 Task: Find connections with filter location Campbell River with filter topic #startupswith filter profile language Potuguese with filter current company Eicher Trucks and Buses with filter school CMR Group of Institutions with filter industry Coal Mining with filter service category CateringChange with filter keywords title Customer Support
Action: Mouse moved to (129, 220)
Screenshot: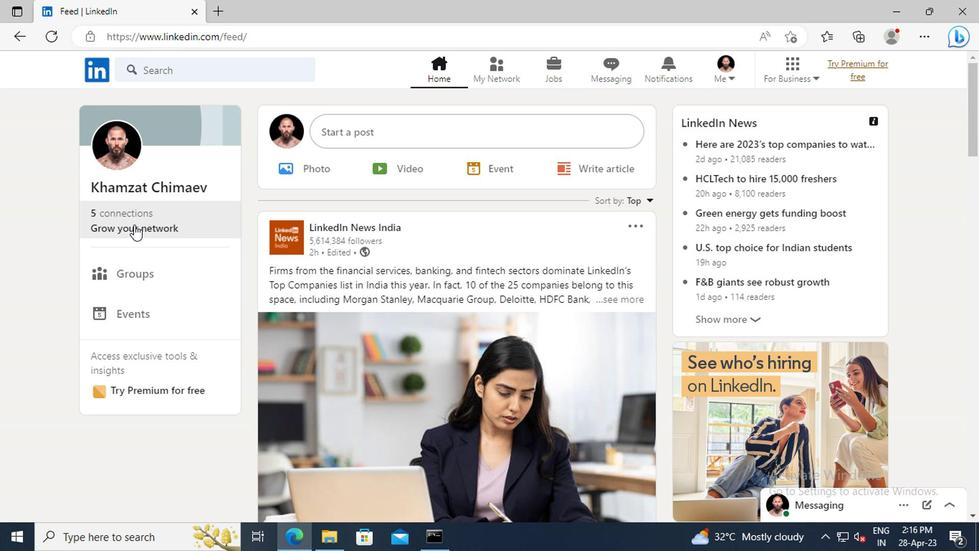 
Action: Mouse pressed left at (129, 220)
Screenshot: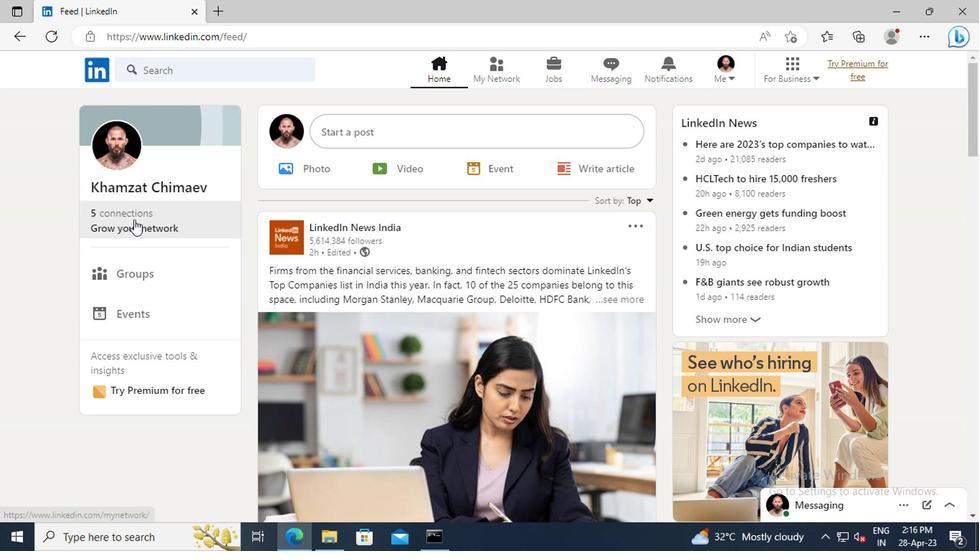 
Action: Mouse moved to (148, 153)
Screenshot: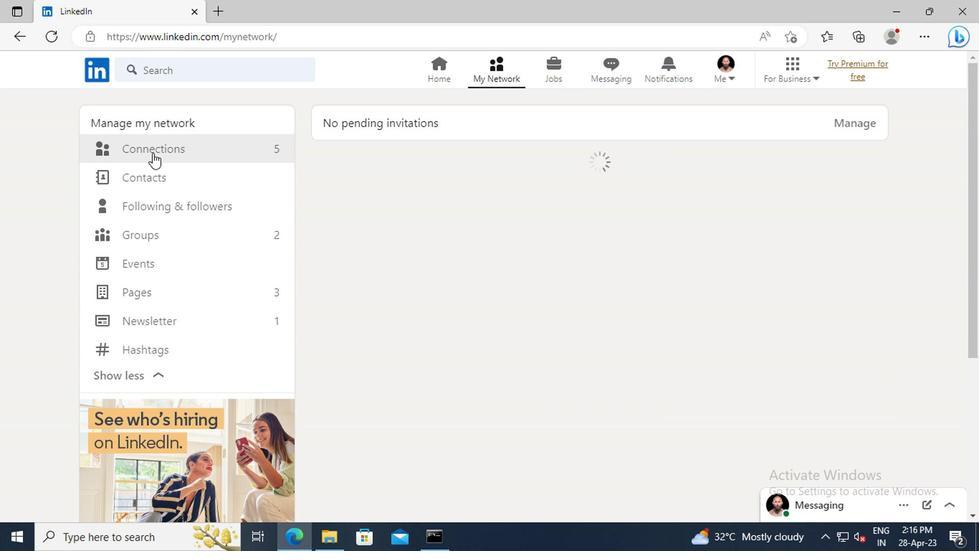 
Action: Mouse pressed left at (148, 153)
Screenshot: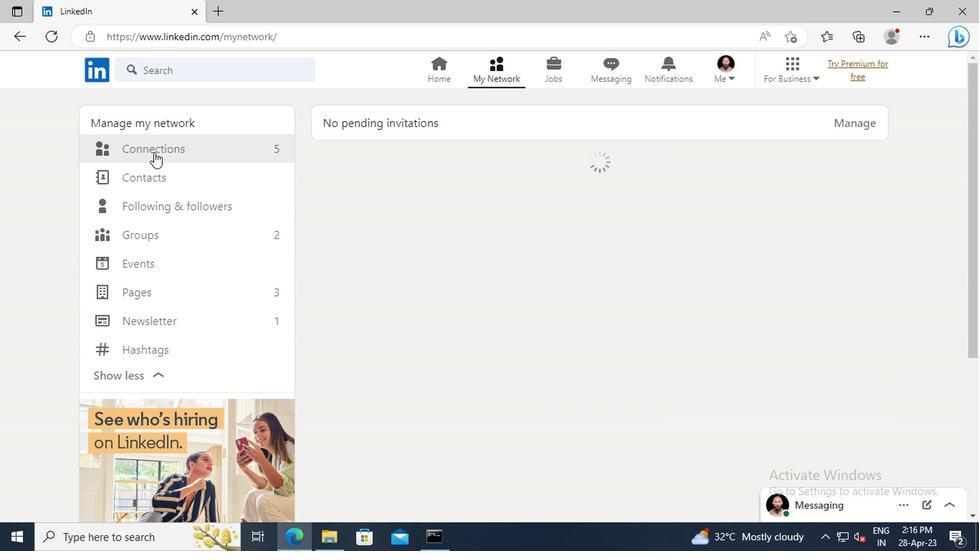 
Action: Mouse moved to (593, 154)
Screenshot: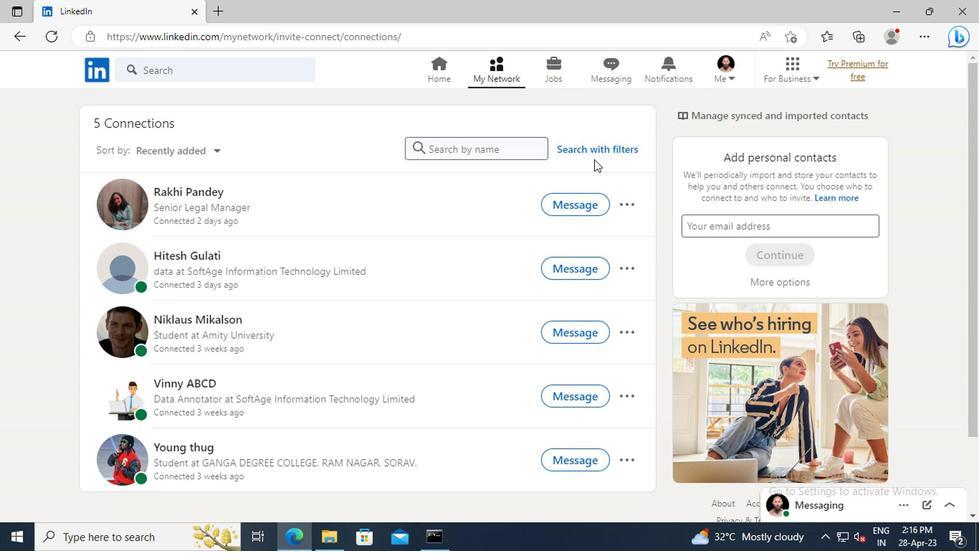 
Action: Mouse pressed left at (593, 154)
Screenshot: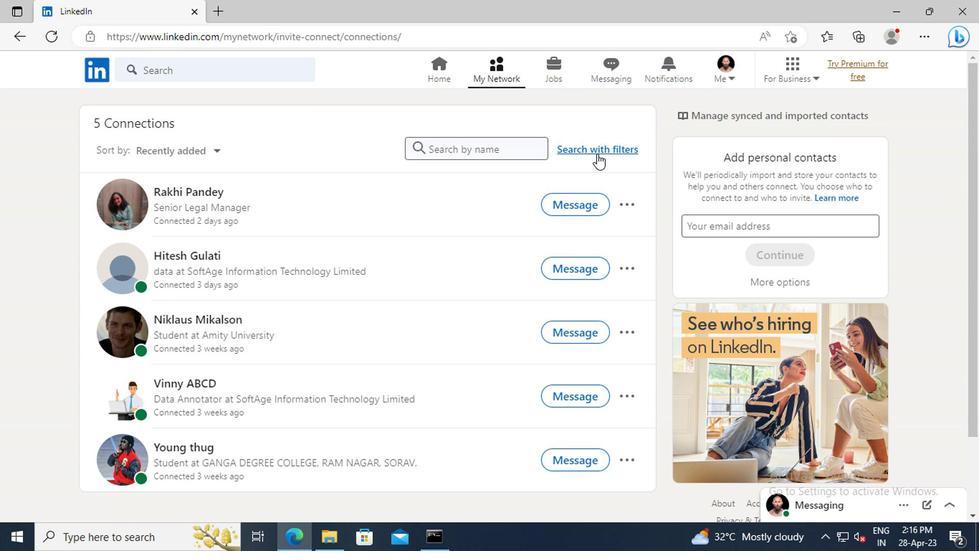 
Action: Mouse moved to (540, 112)
Screenshot: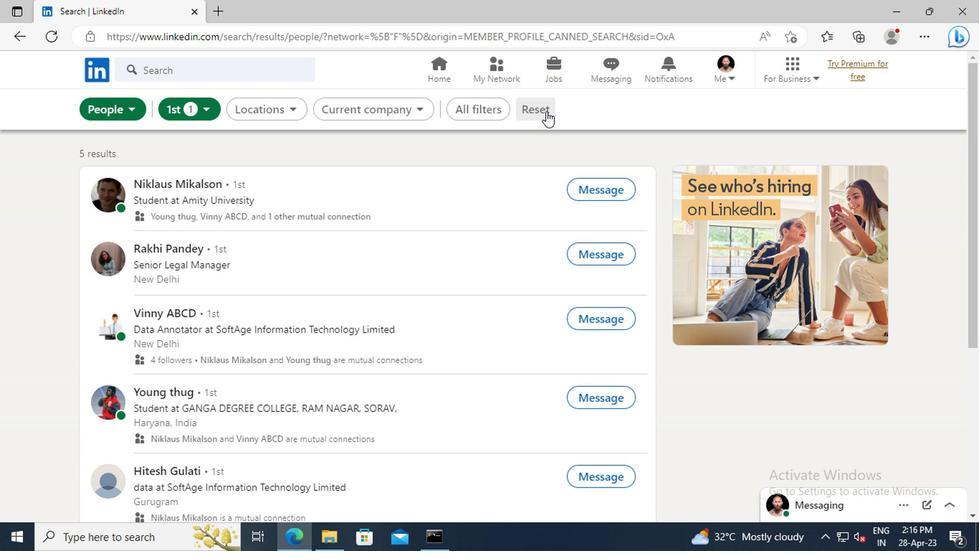 
Action: Mouse pressed left at (540, 112)
Screenshot: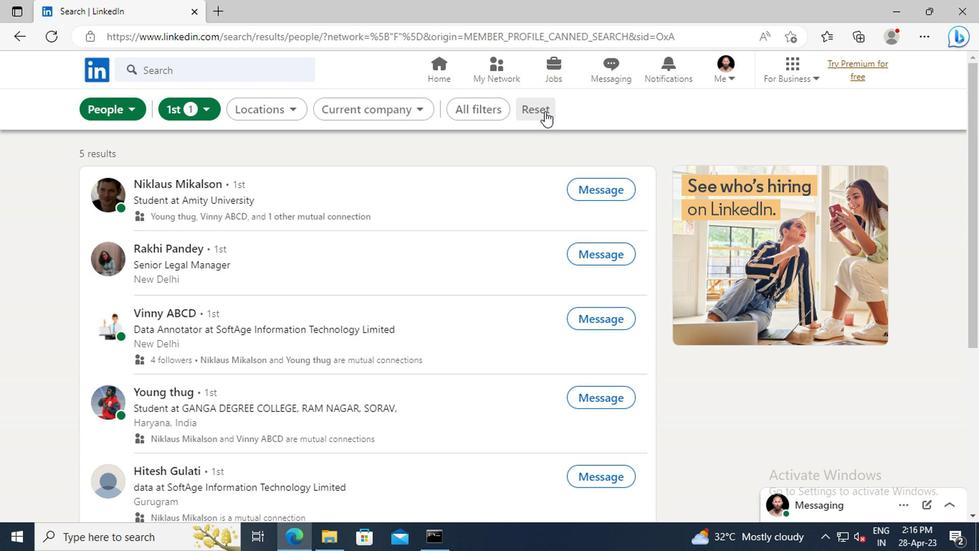 
Action: Mouse moved to (520, 112)
Screenshot: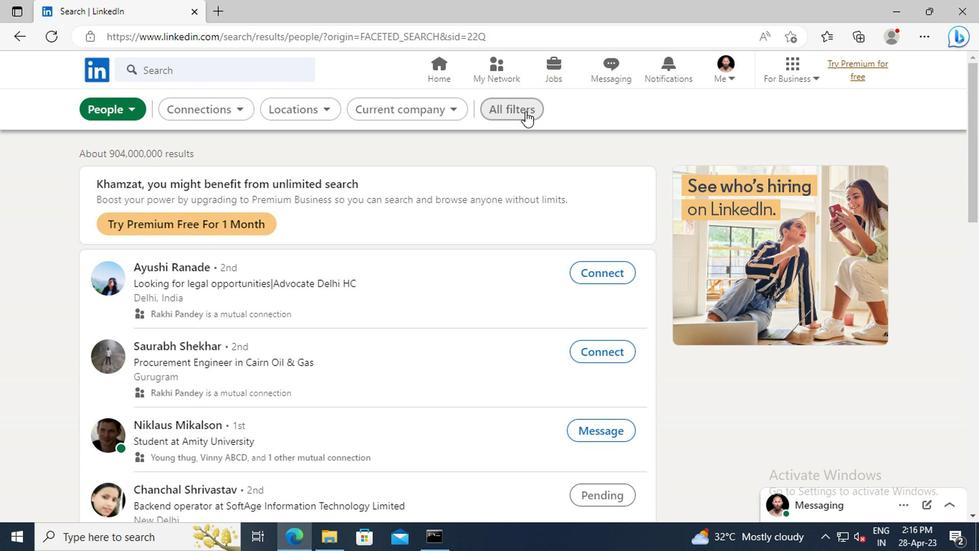 
Action: Mouse pressed left at (520, 112)
Screenshot: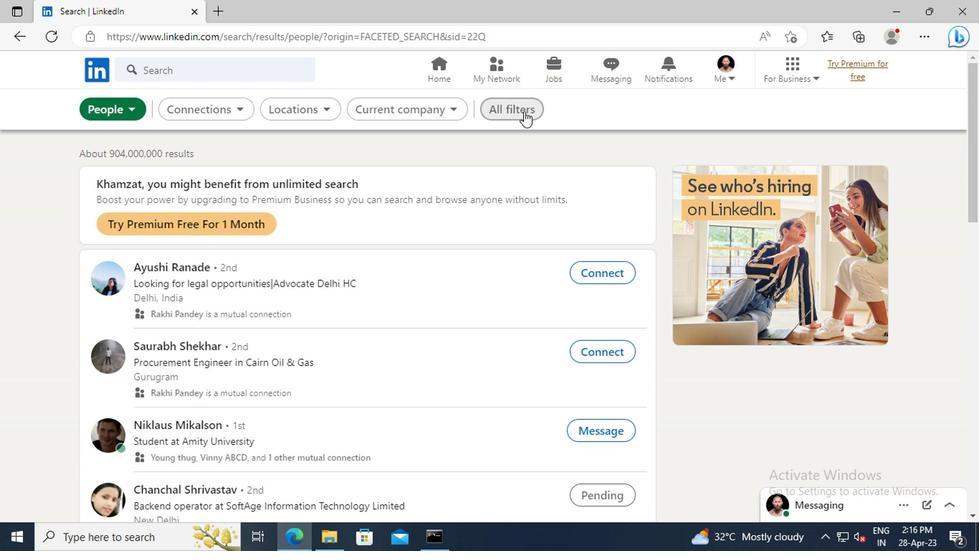 
Action: Mouse moved to (824, 241)
Screenshot: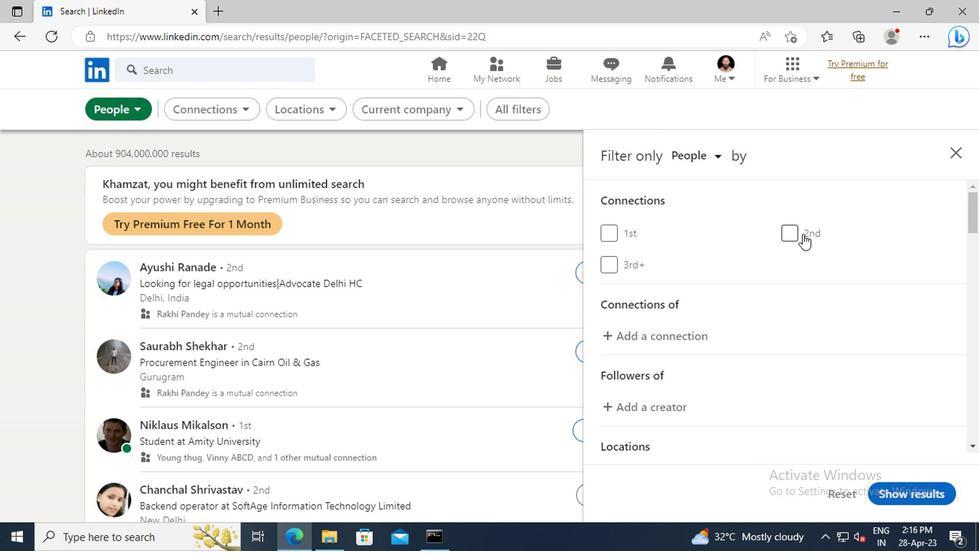
Action: Mouse scrolled (824, 241) with delta (0, 0)
Screenshot: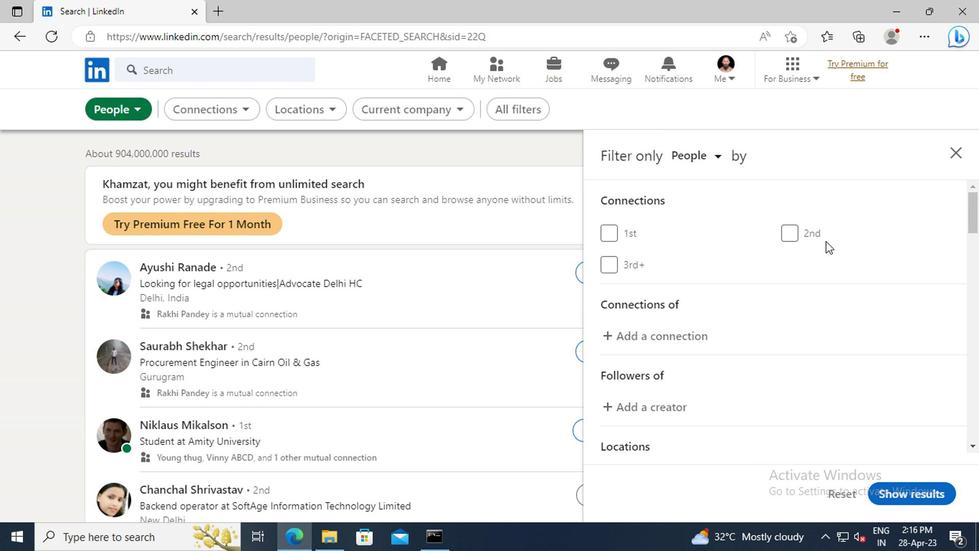 
Action: Mouse scrolled (824, 241) with delta (0, 0)
Screenshot: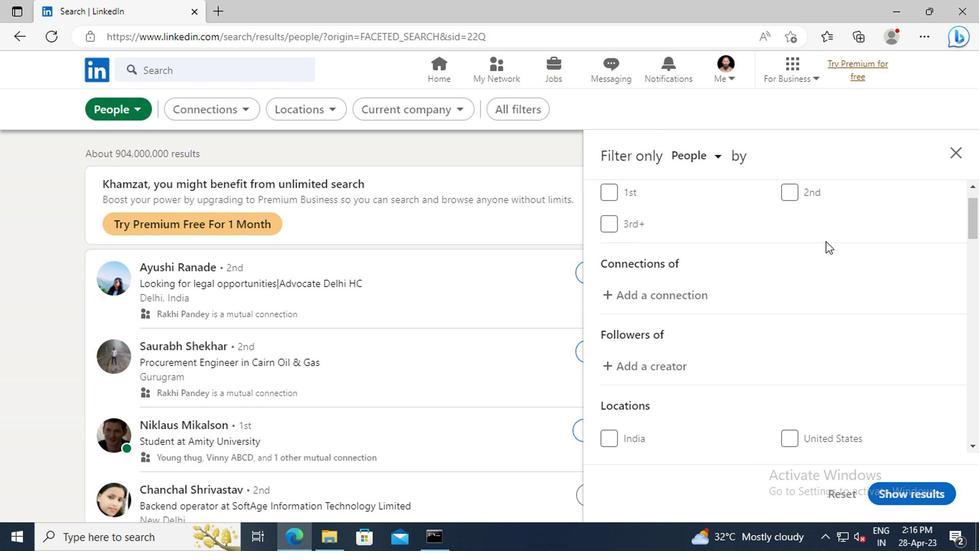 
Action: Mouse scrolled (824, 241) with delta (0, 0)
Screenshot: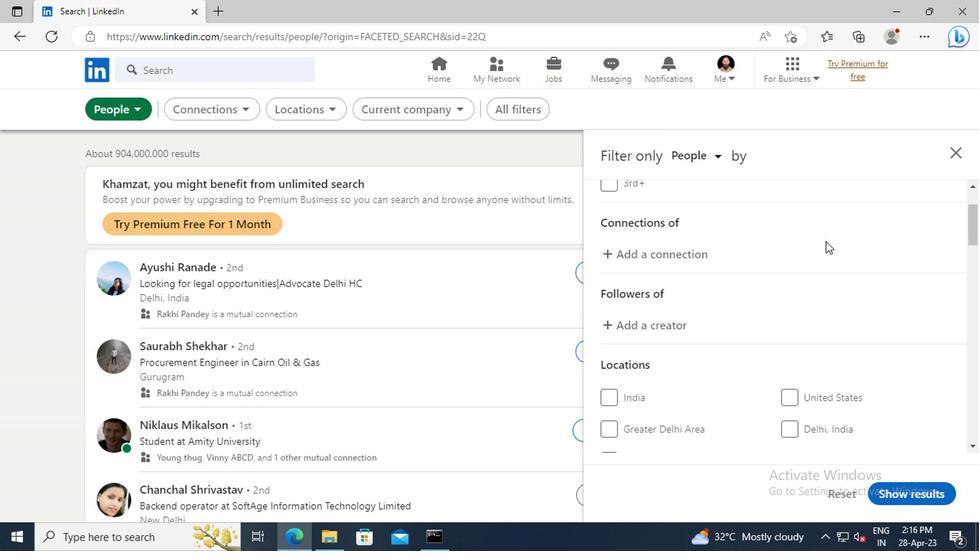 
Action: Mouse scrolled (824, 241) with delta (0, 0)
Screenshot: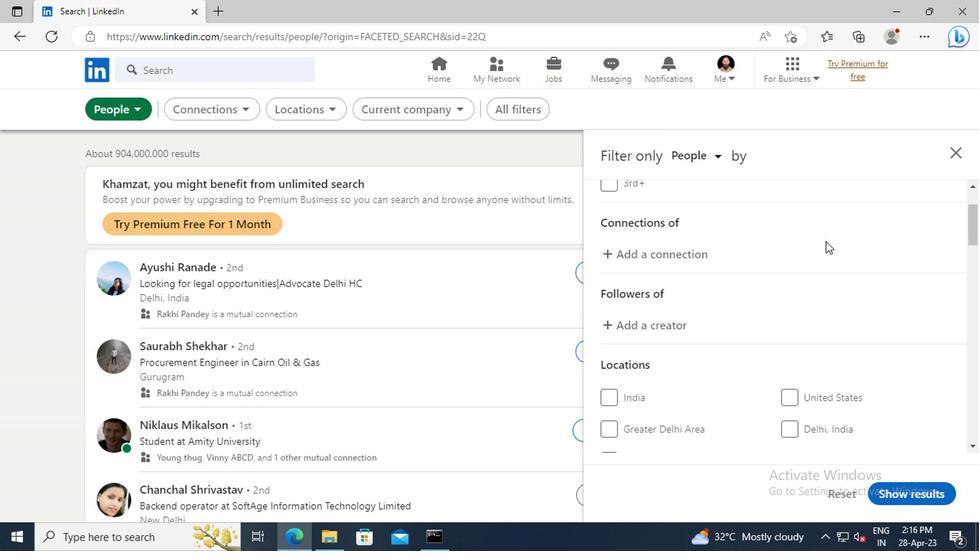 
Action: Mouse scrolled (824, 241) with delta (0, 0)
Screenshot: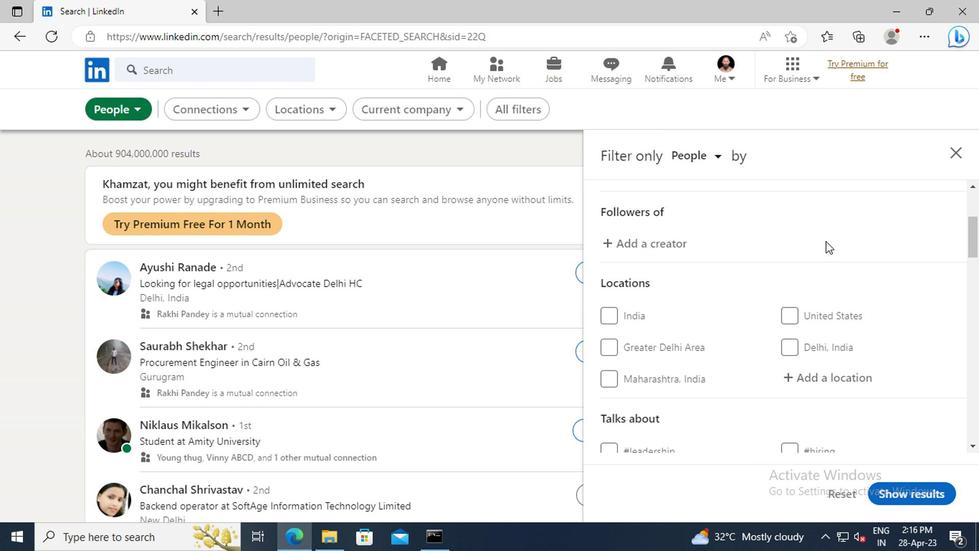 
Action: Mouse scrolled (824, 241) with delta (0, 0)
Screenshot: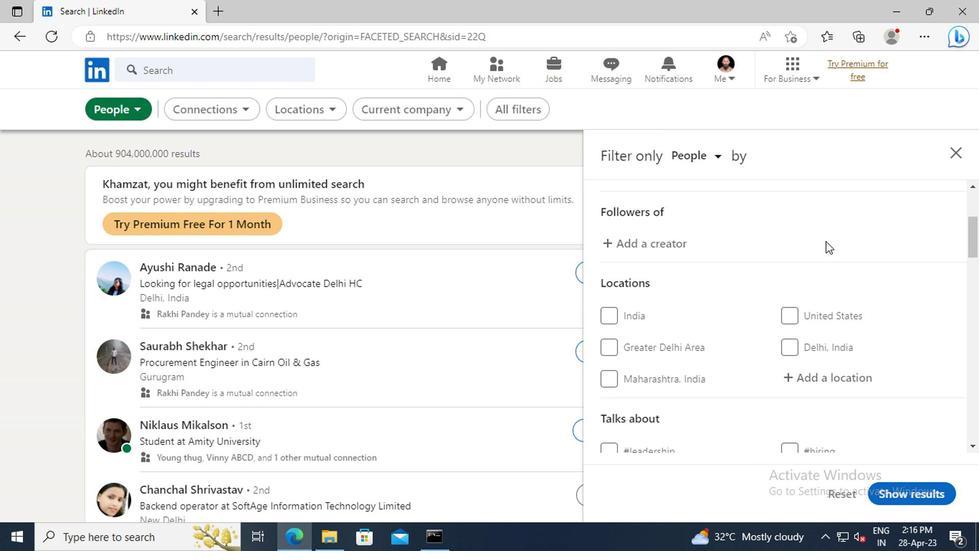 
Action: Mouse moved to (821, 299)
Screenshot: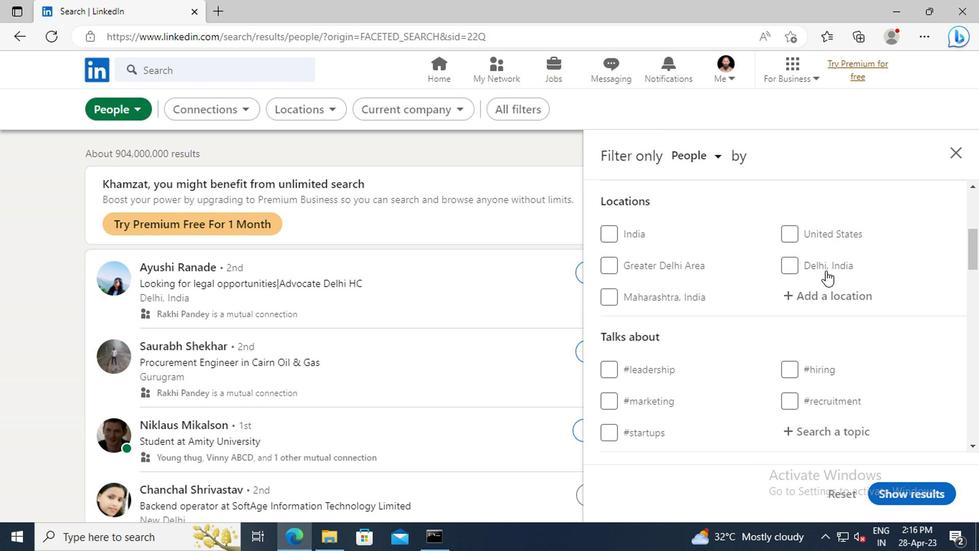 
Action: Mouse pressed left at (821, 299)
Screenshot: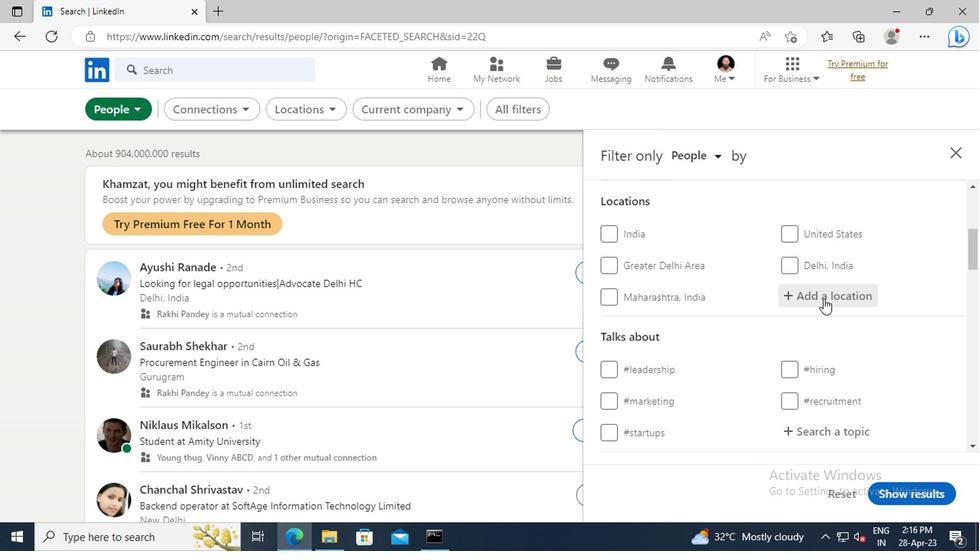 
Action: Key pressed <Key.shift>CAMPBELL<Key.space><Key.shift>RIVER
Screenshot: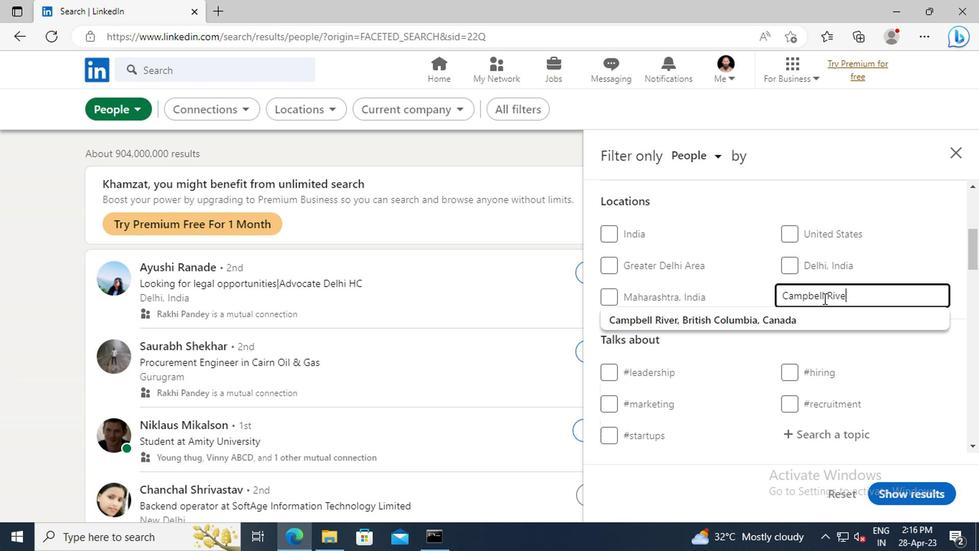 
Action: Mouse moved to (823, 315)
Screenshot: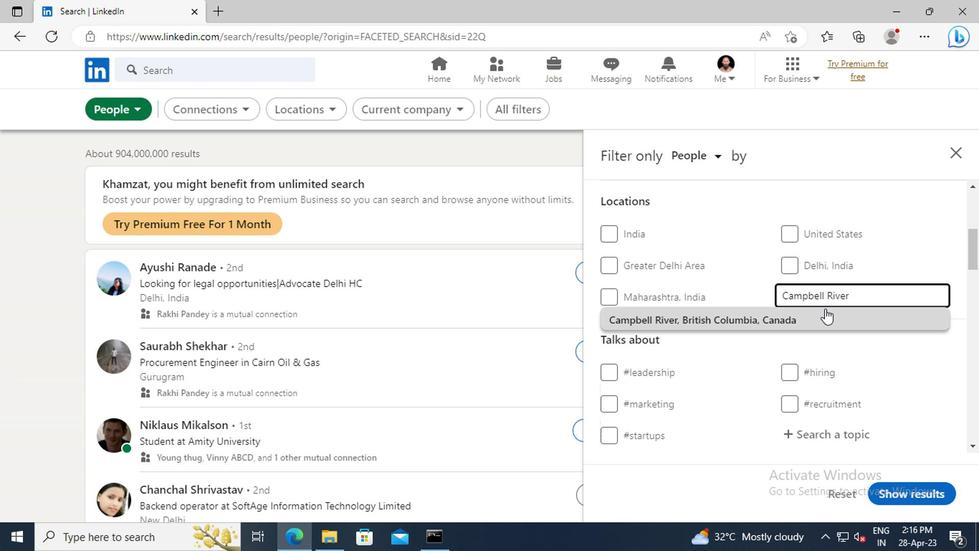 
Action: Mouse pressed left at (823, 315)
Screenshot: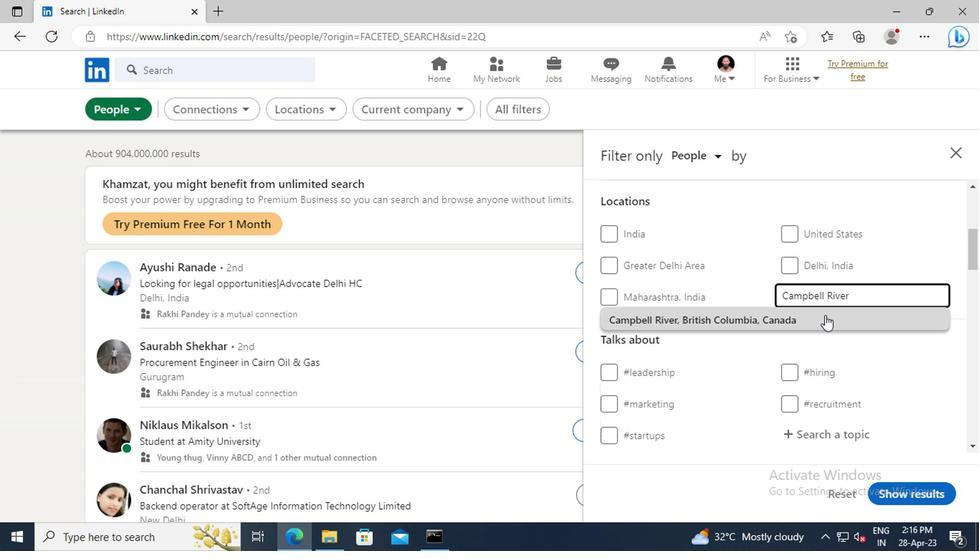 
Action: Mouse scrolled (823, 314) with delta (0, -1)
Screenshot: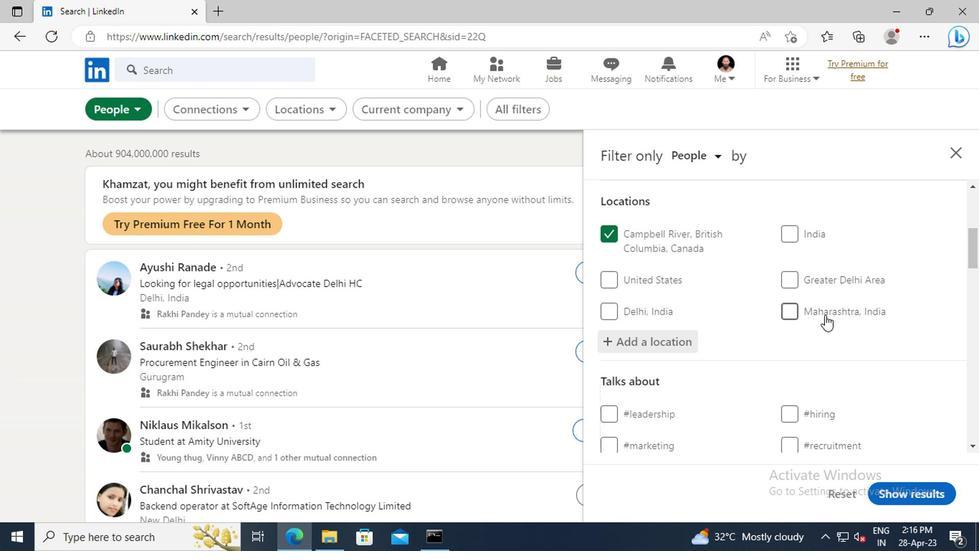 
Action: Mouse scrolled (823, 314) with delta (0, -1)
Screenshot: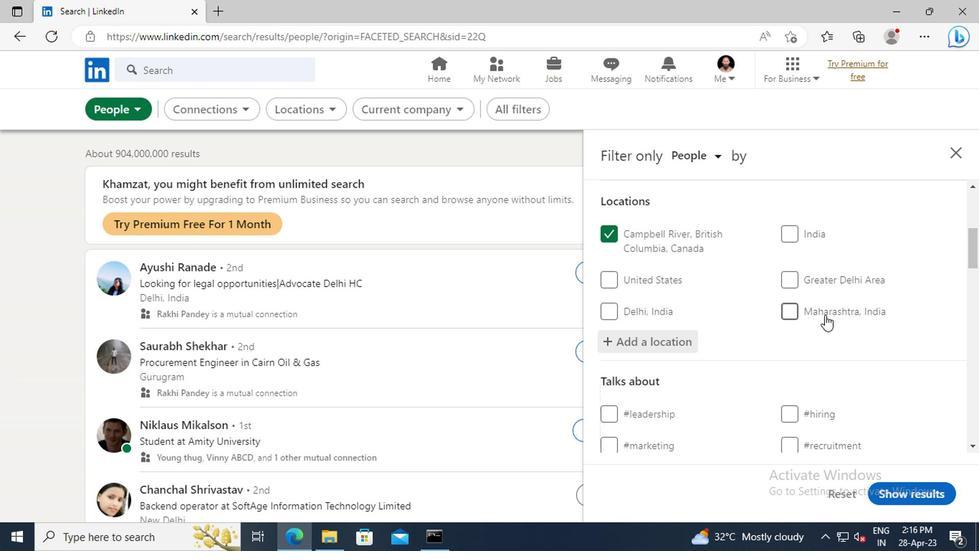 
Action: Mouse scrolled (823, 314) with delta (0, -1)
Screenshot: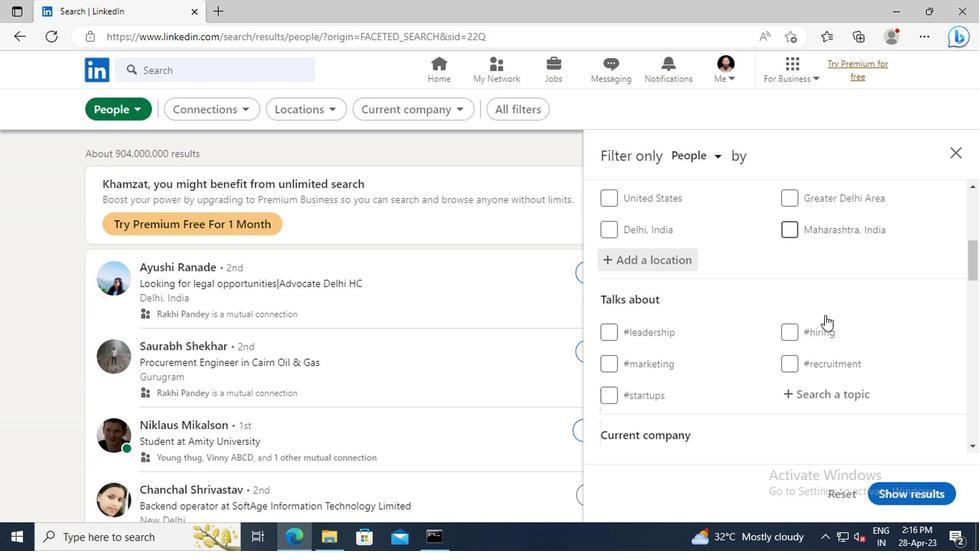 
Action: Mouse moved to (816, 349)
Screenshot: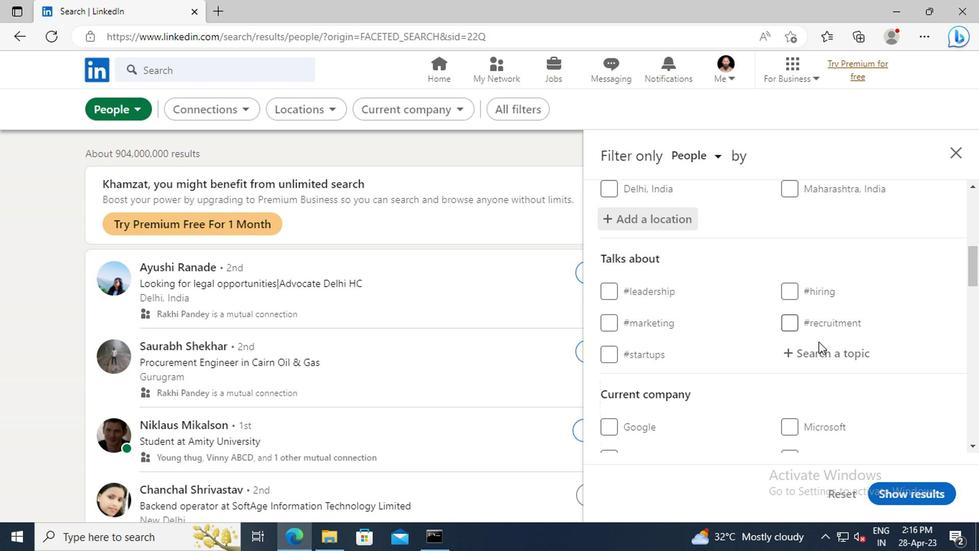 
Action: Mouse pressed left at (816, 349)
Screenshot: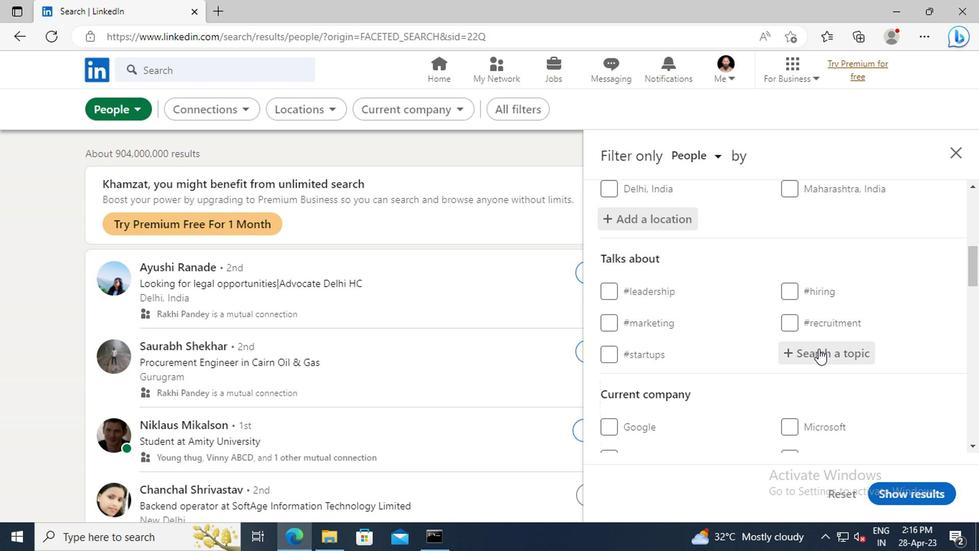 
Action: Key pressed STARTUPS
Screenshot: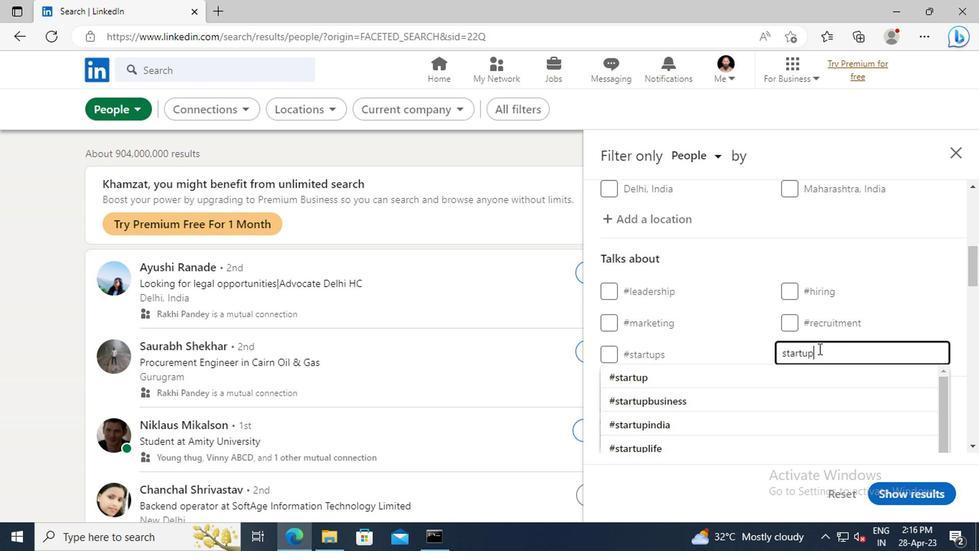
Action: Mouse moved to (815, 376)
Screenshot: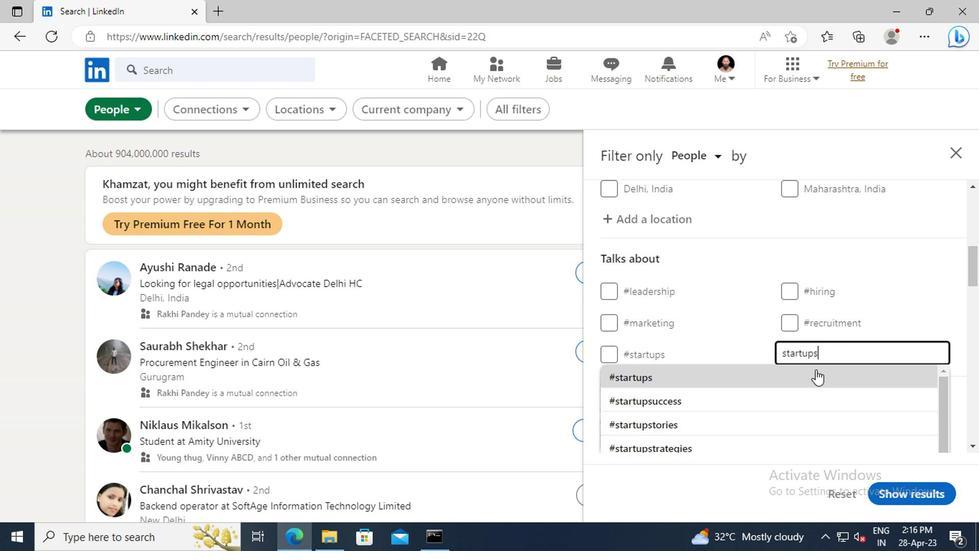 
Action: Mouse pressed left at (815, 376)
Screenshot: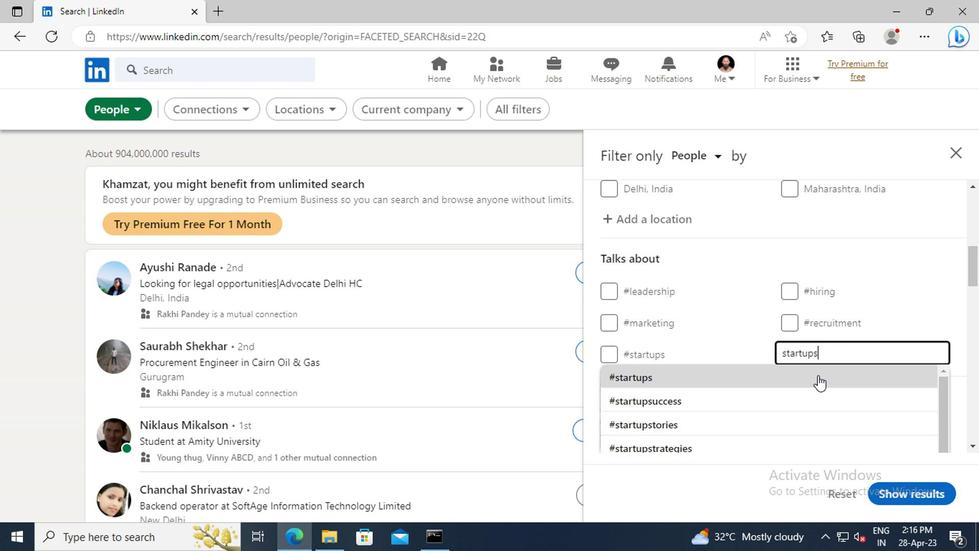 
Action: Mouse moved to (834, 304)
Screenshot: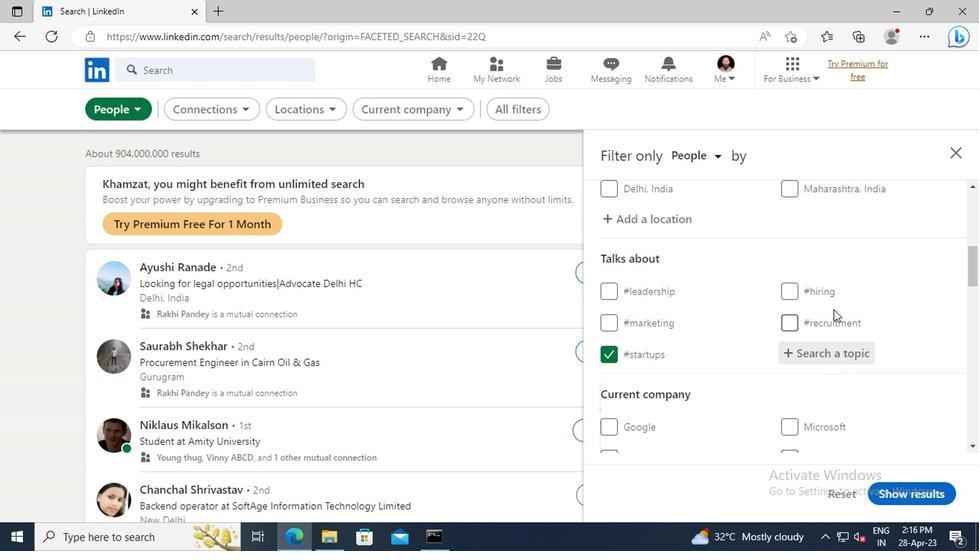 
Action: Mouse scrolled (834, 303) with delta (0, 0)
Screenshot: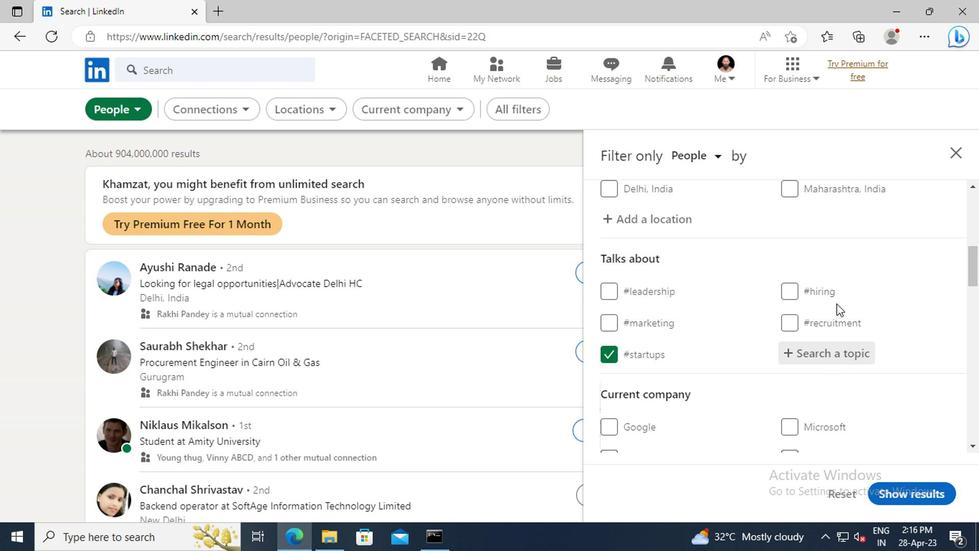 
Action: Mouse scrolled (834, 303) with delta (0, 0)
Screenshot: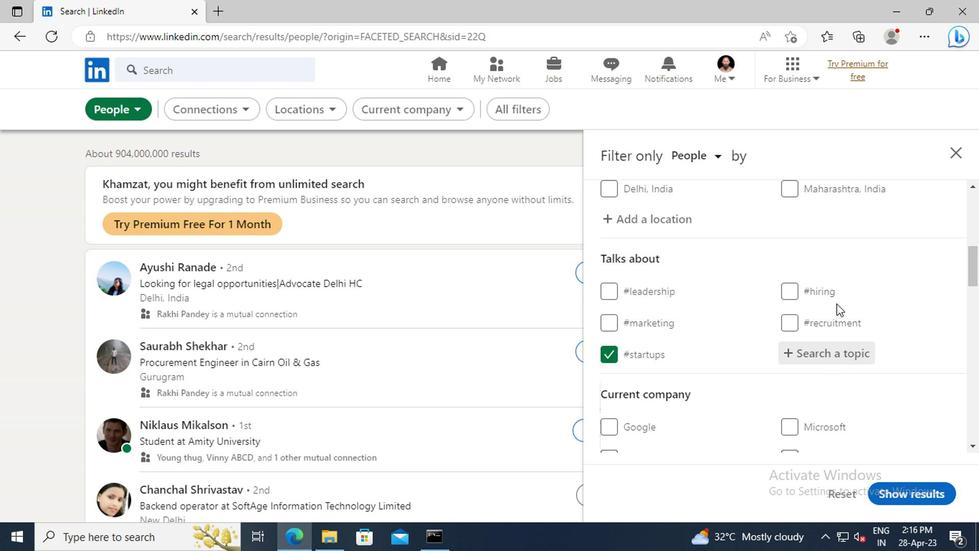 
Action: Mouse scrolled (834, 303) with delta (0, 0)
Screenshot: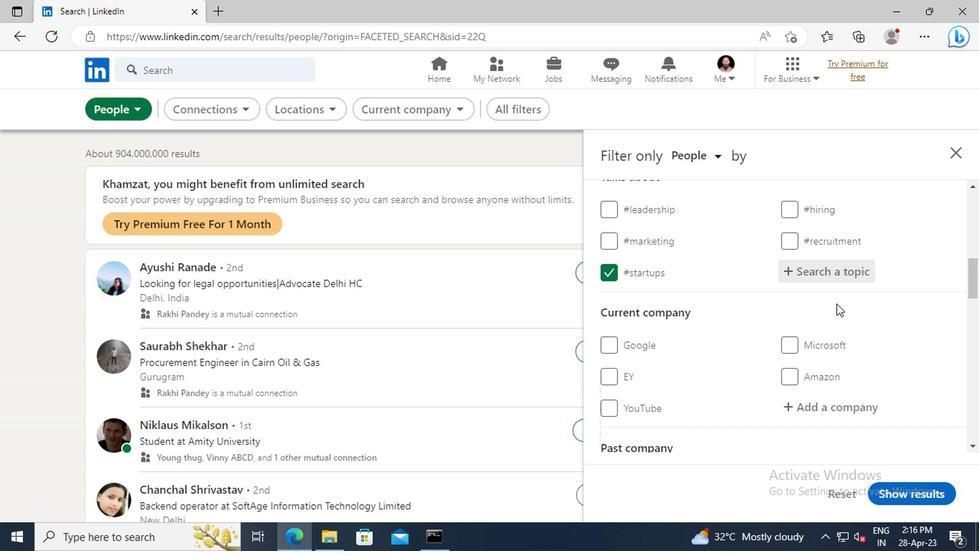 
Action: Mouse scrolled (834, 303) with delta (0, 0)
Screenshot: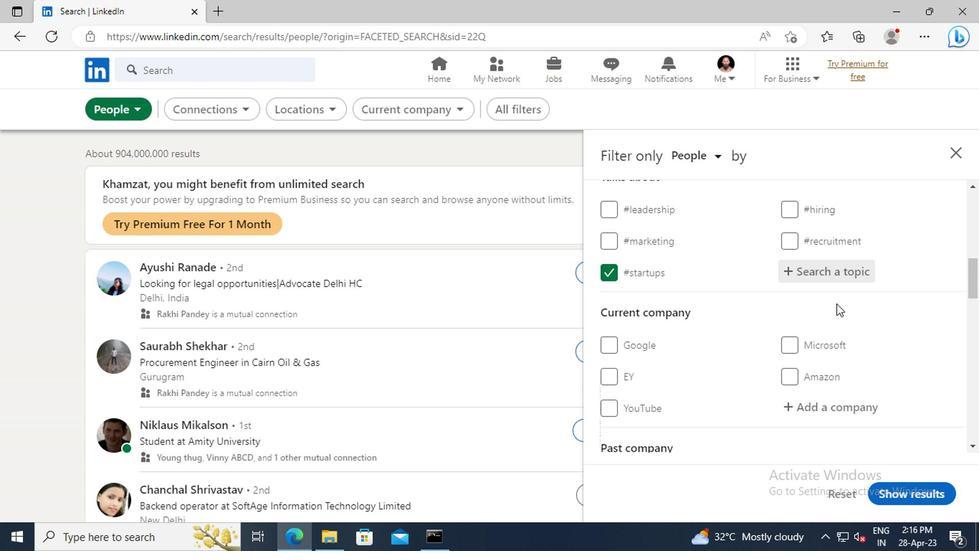 
Action: Mouse scrolled (834, 303) with delta (0, 0)
Screenshot: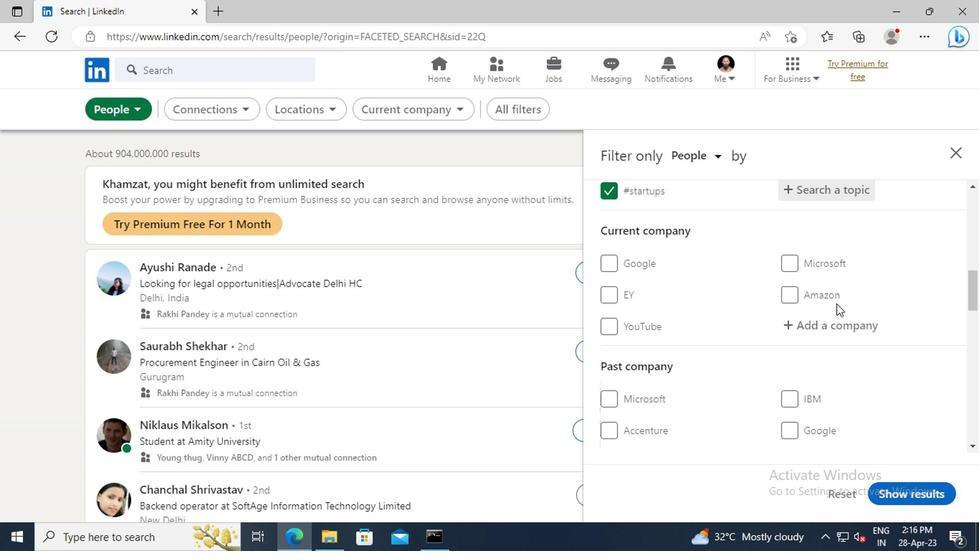 
Action: Mouse scrolled (834, 303) with delta (0, 0)
Screenshot: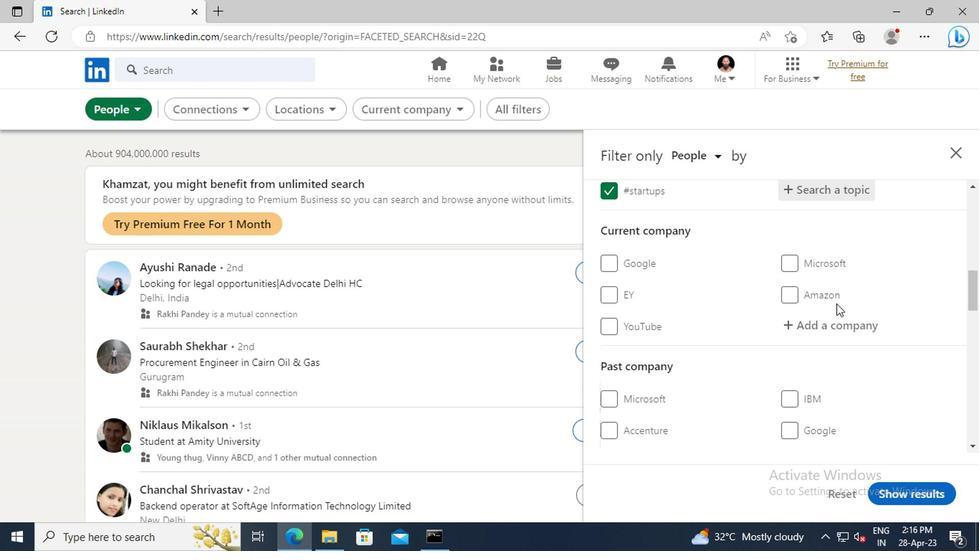 
Action: Mouse scrolled (834, 303) with delta (0, 0)
Screenshot: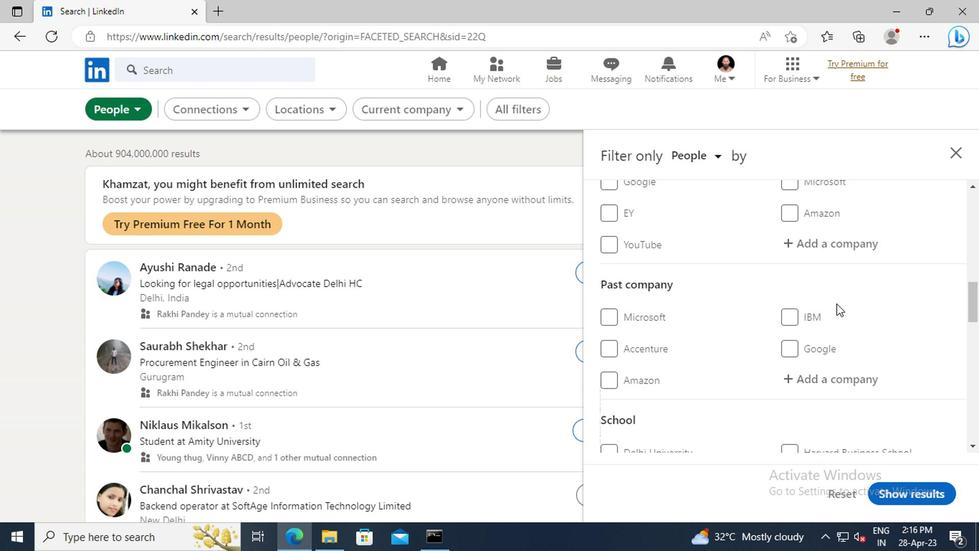 
Action: Mouse scrolled (834, 303) with delta (0, 0)
Screenshot: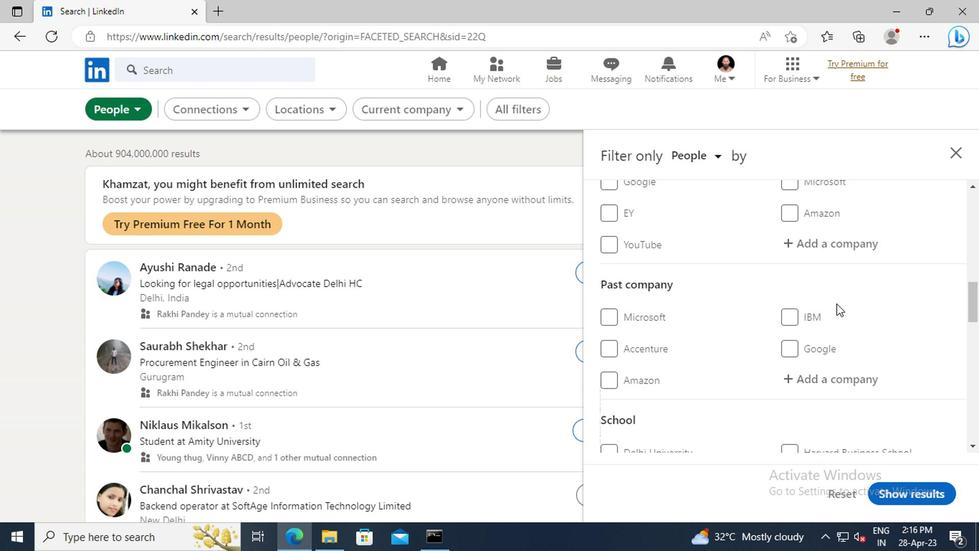 
Action: Mouse scrolled (834, 303) with delta (0, 0)
Screenshot: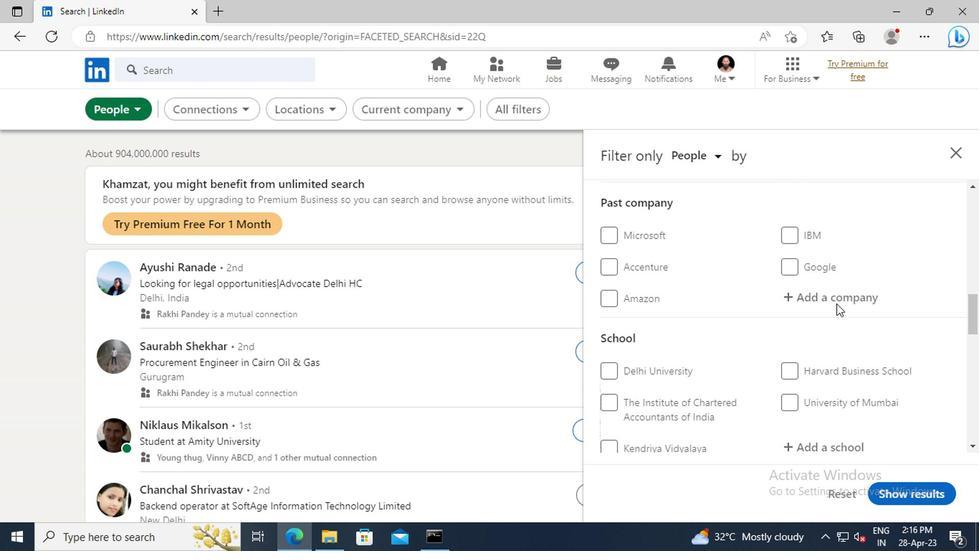 
Action: Mouse scrolled (834, 303) with delta (0, 0)
Screenshot: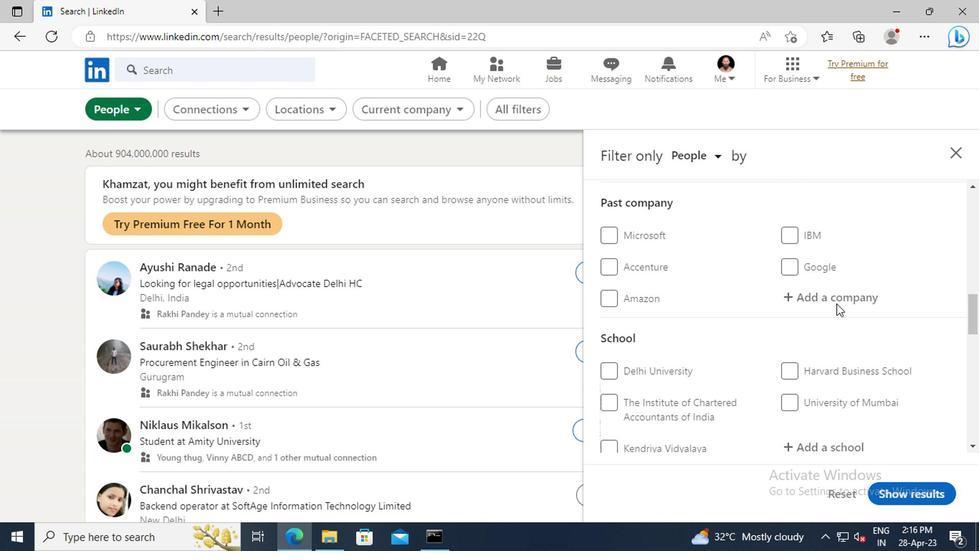 
Action: Mouse scrolled (834, 303) with delta (0, 0)
Screenshot: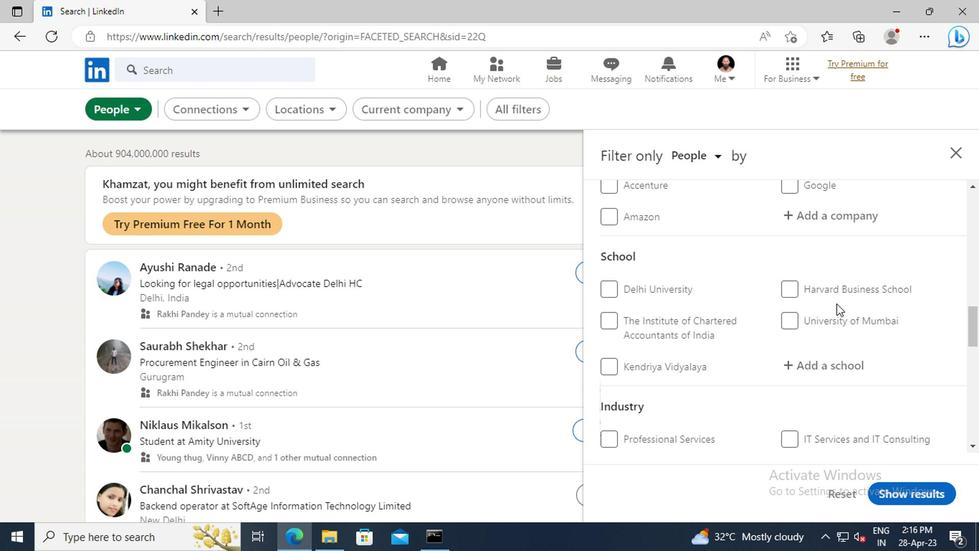 
Action: Mouse scrolled (834, 303) with delta (0, 0)
Screenshot: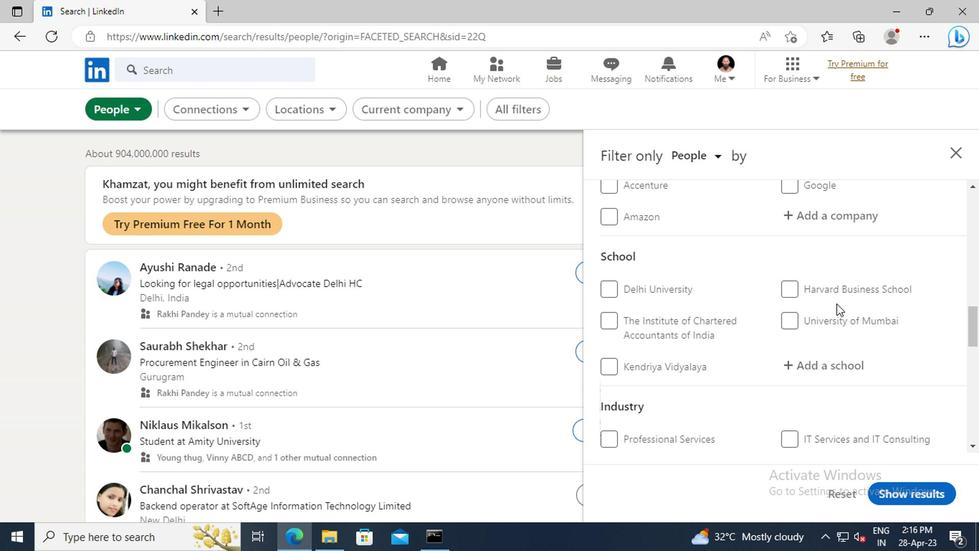 
Action: Mouse scrolled (834, 303) with delta (0, 0)
Screenshot: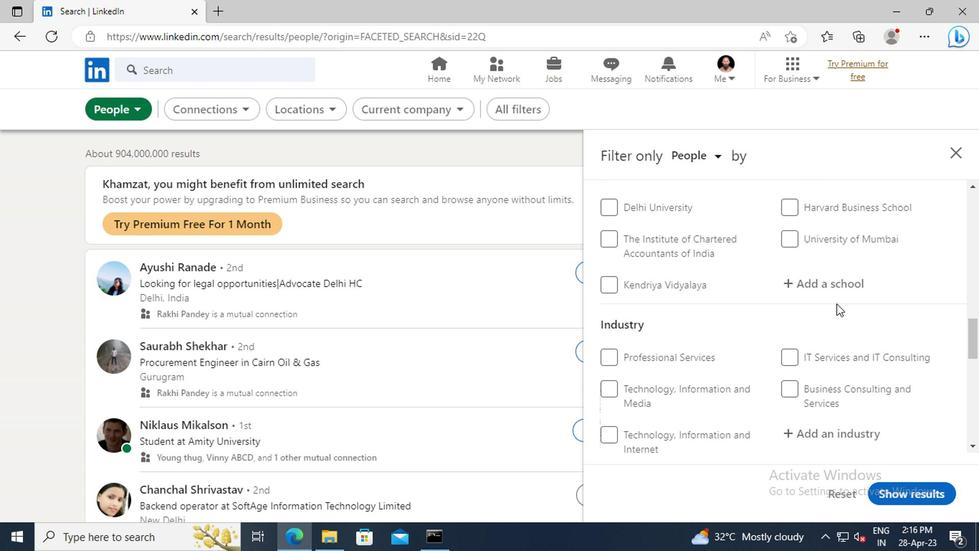 
Action: Mouse scrolled (834, 303) with delta (0, 0)
Screenshot: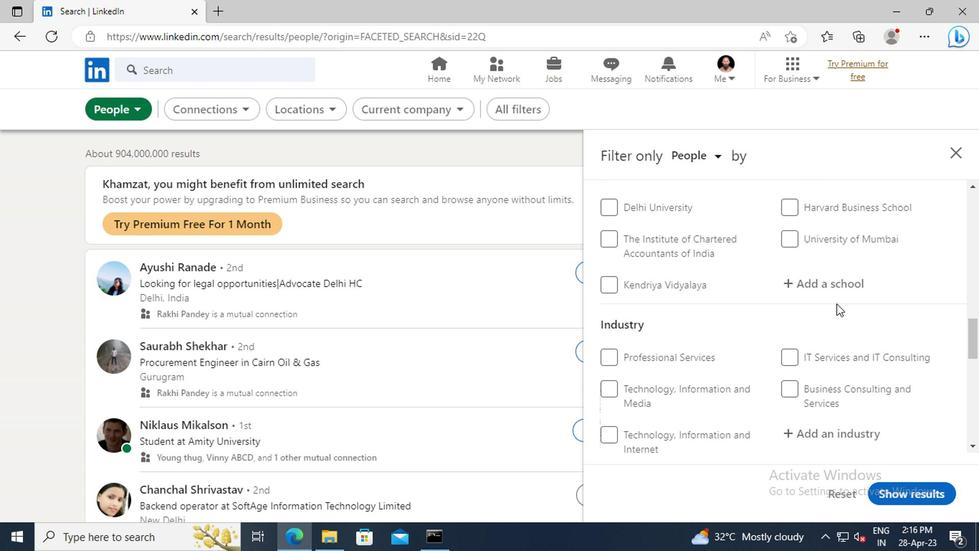
Action: Mouse scrolled (834, 303) with delta (0, 0)
Screenshot: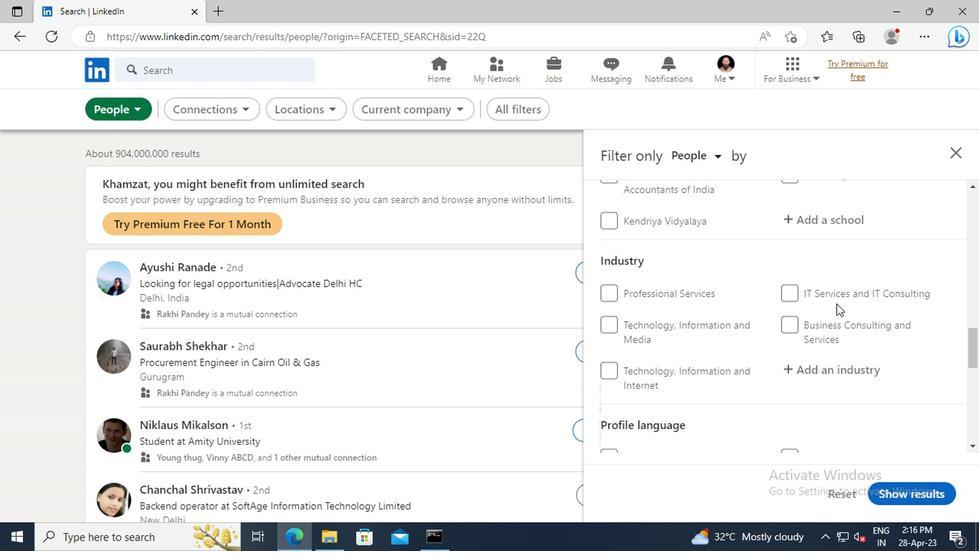 
Action: Mouse scrolled (834, 303) with delta (0, 0)
Screenshot: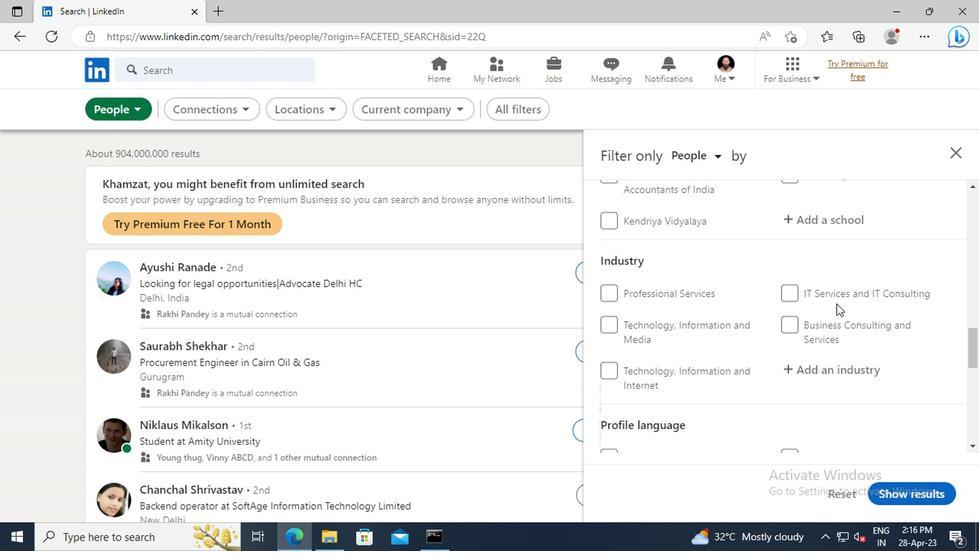 
Action: Mouse moved to (796, 390)
Screenshot: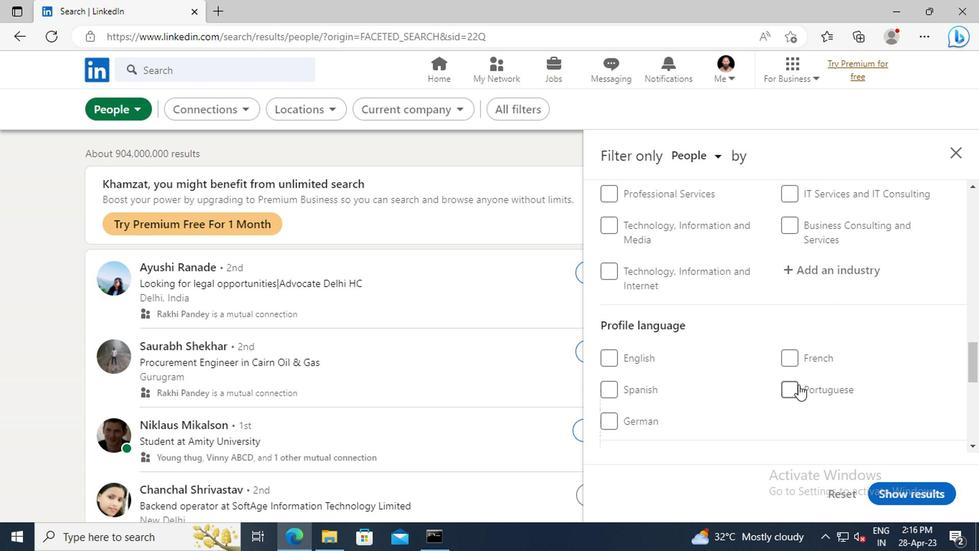
Action: Mouse pressed left at (796, 390)
Screenshot: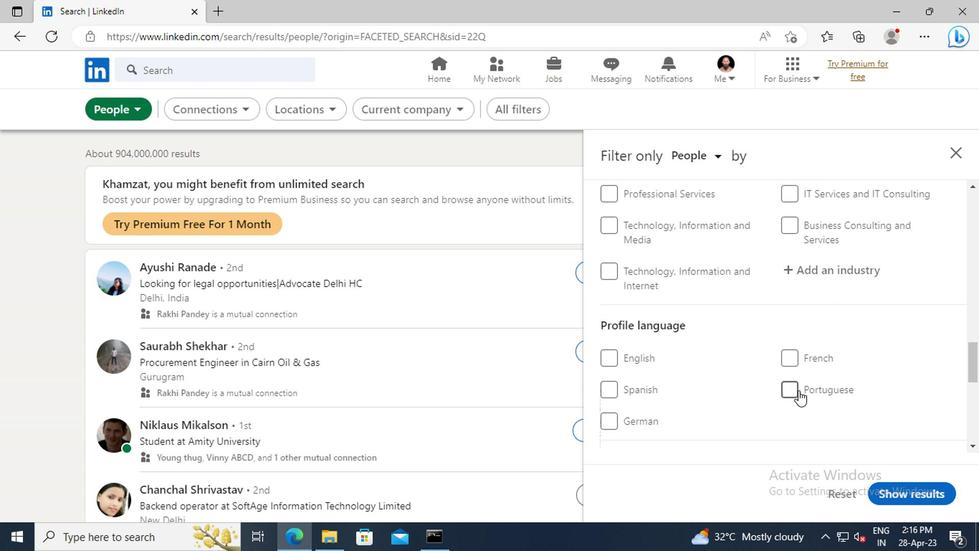 
Action: Mouse moved to (812, 369)
Screenshot: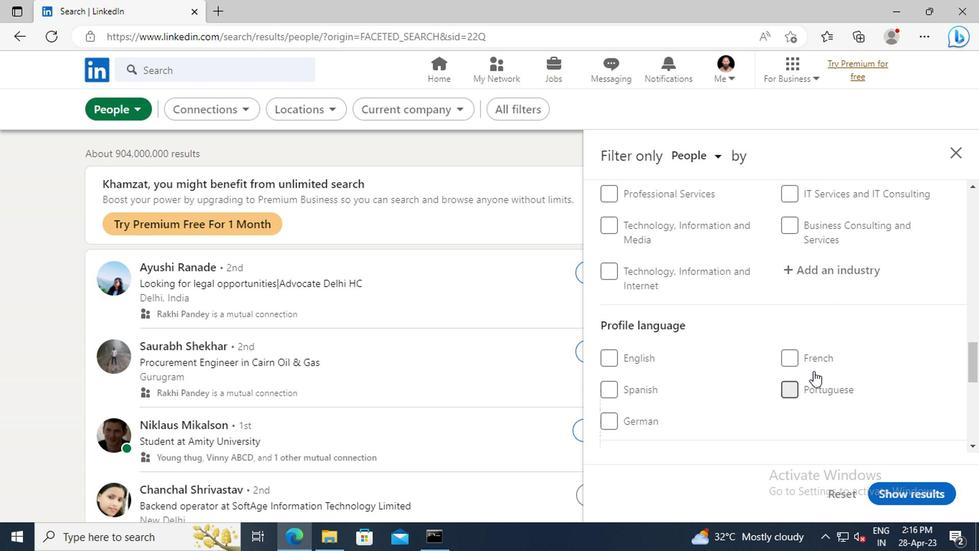
Action: Mouse scrolled (812, 370) with delta (0, 1)
Screenshot: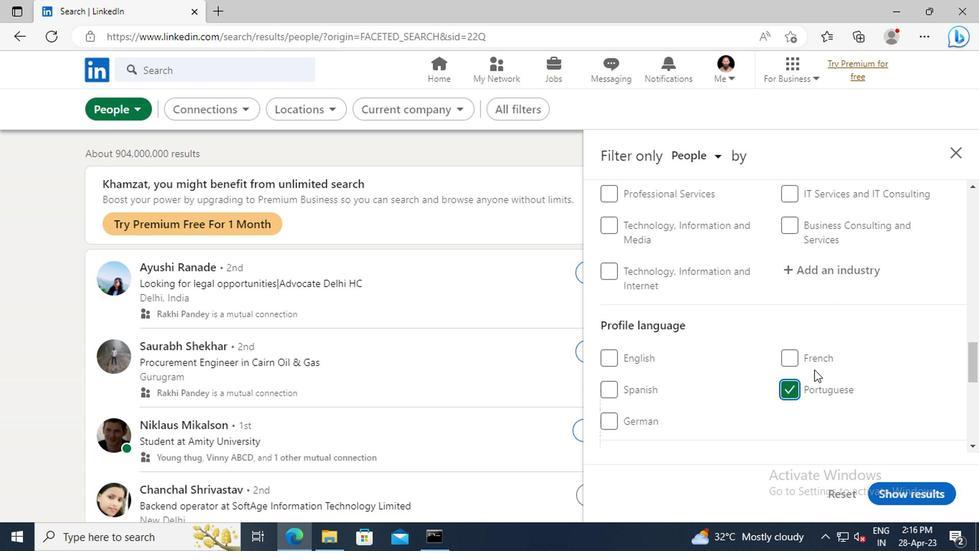 
Action: Mouse scrolled (812, 370) with delta (0, 1)
Screenshot: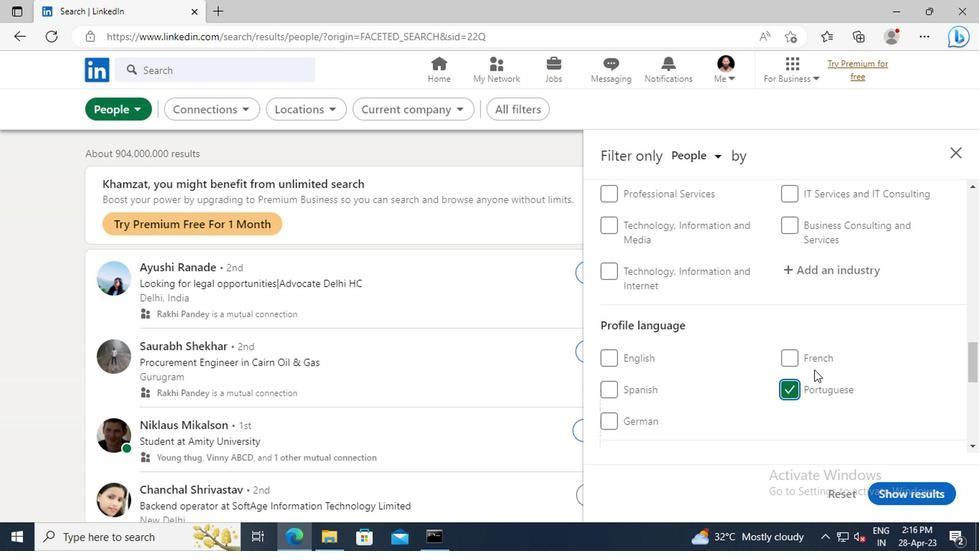 
Action: Mouse scrolled (812, 370) with delta (0, 1)
Screenshot: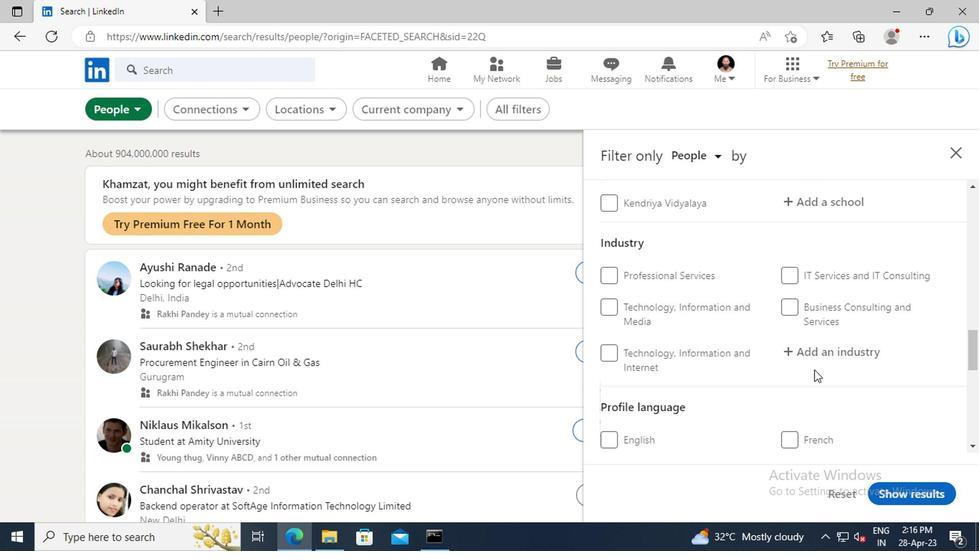 
Action: Mouse scrolled (812, 370) with delta (0, 1)
Screenshot: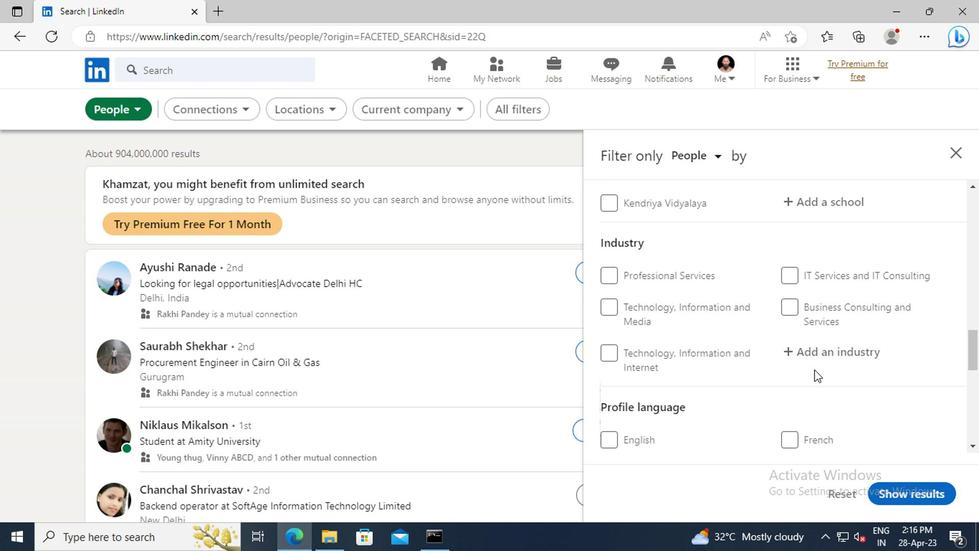 
Action: Mouse scrolled (812, 370) with delta (0, 1)
Screenshot: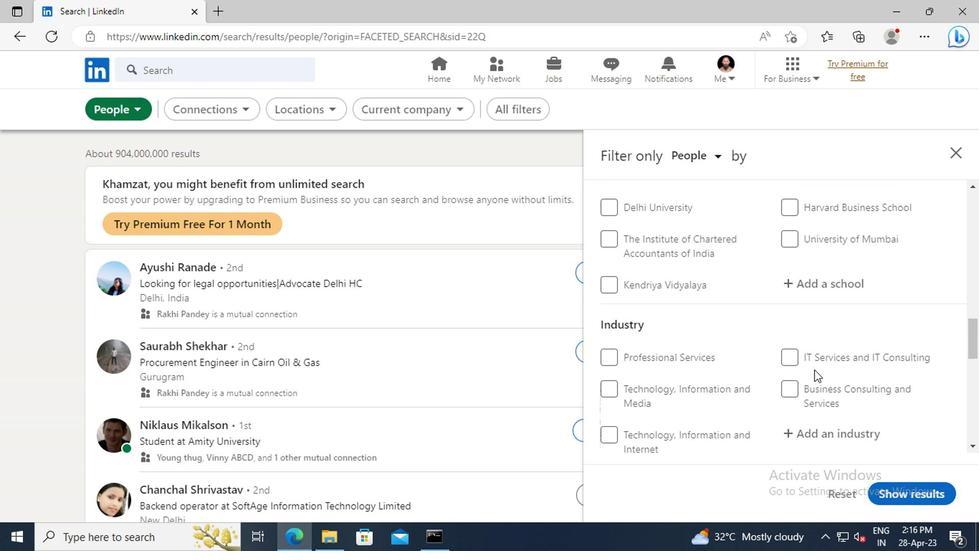 
Action: Mouse scrolled (812, 370) with delta (0, 1)
Screenshot: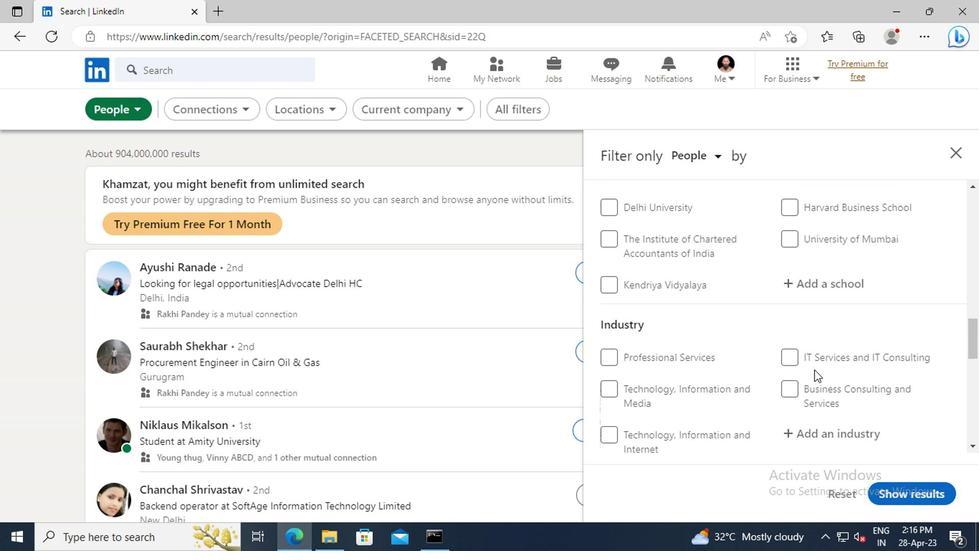 
Action: Mouse scrolled (812, 370) with delta (0, 1)
Screenshot: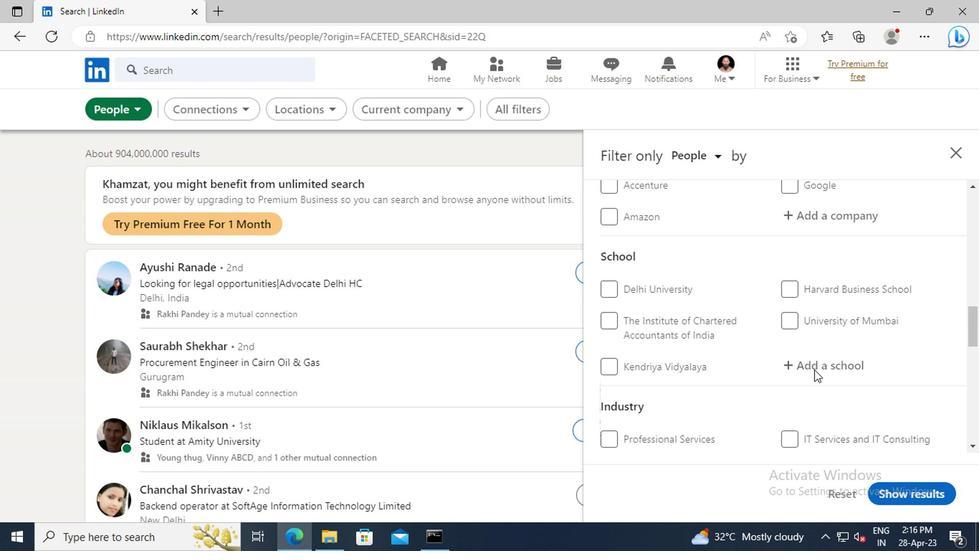 
Action: Mouse scrolled (812, 370) with delta (0, 1)
Screenshot: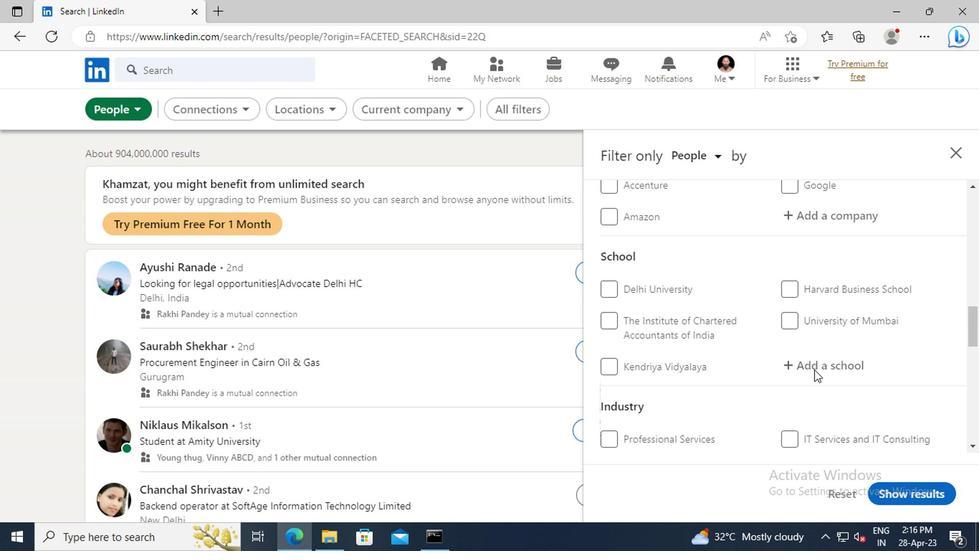 
Action: Mouse scrolled (812, 370) with delta (0, 1)
Screenshot: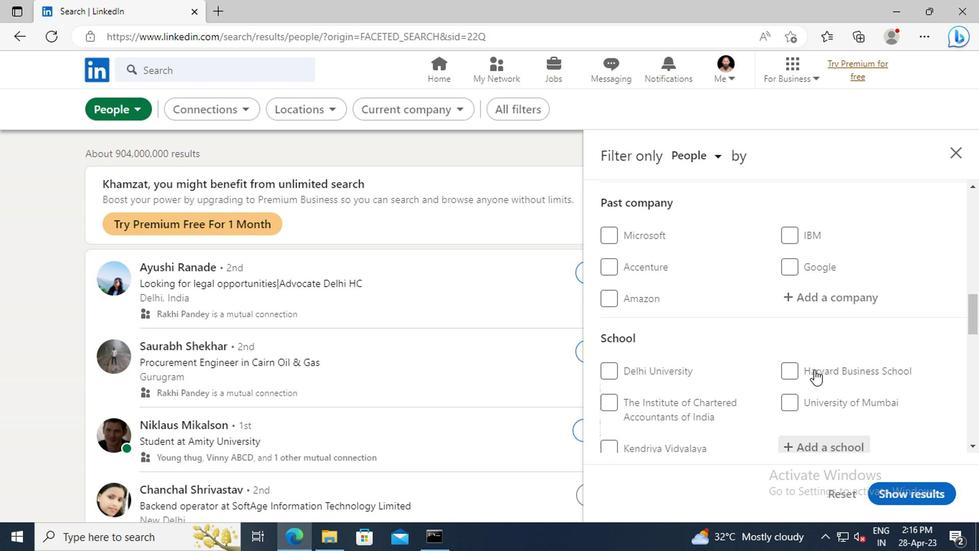 
Action: Mouse scrolled (812, 370) with delta (0, 1)
Screenshot: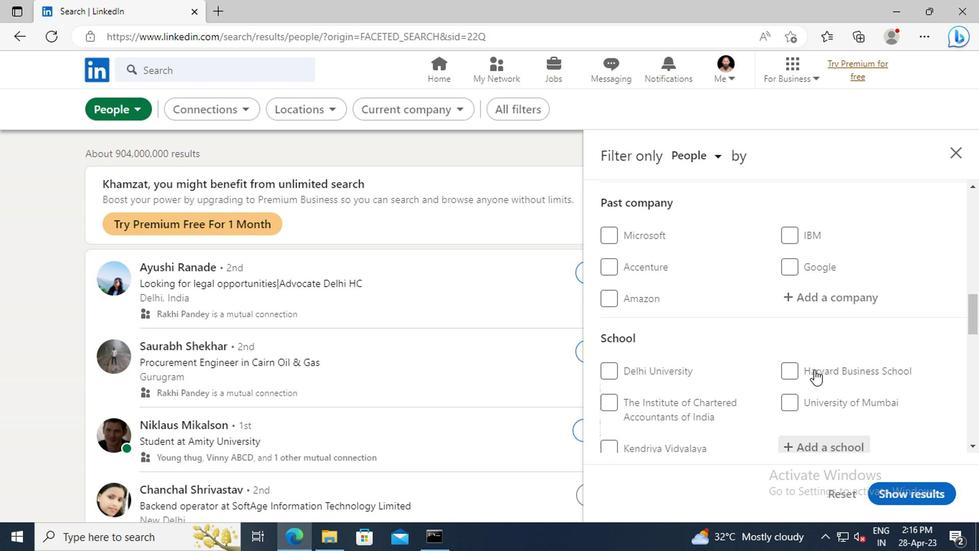 
Action: Mouse scrolled (812, 370) with delta (0, 1)
Screenshot: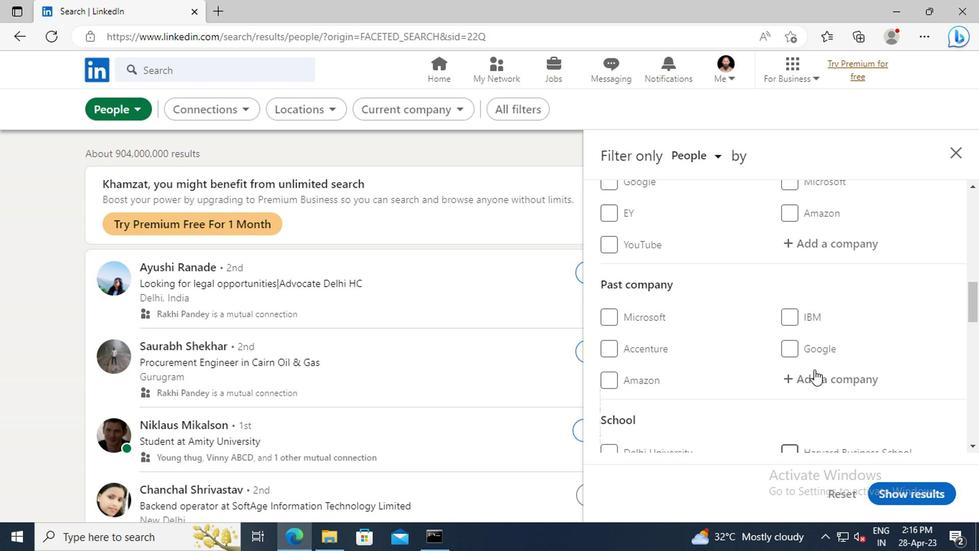 
Action: Mouse scrolled (812, 370) with delta (0, 1)
Screenshot: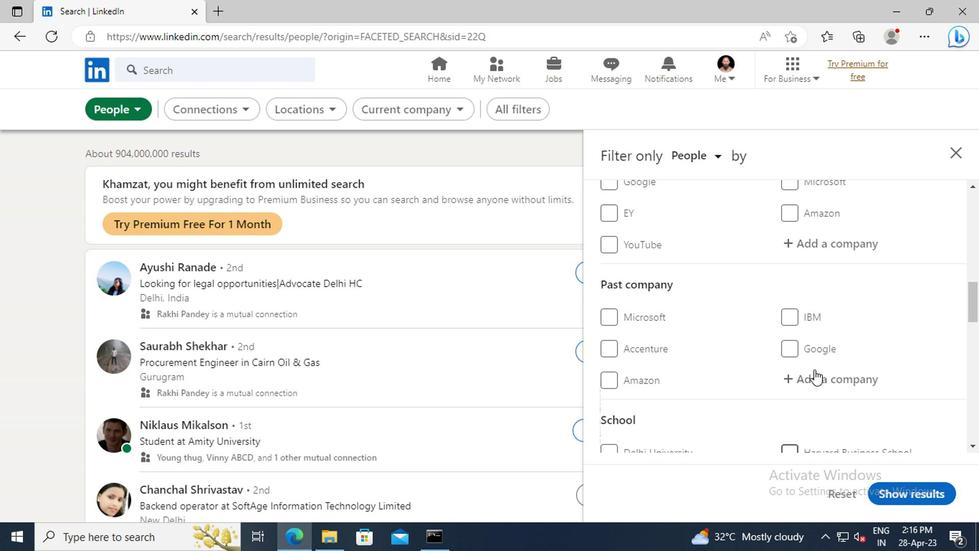 
Action: Mouse moved to (812, 363)
Screenshot: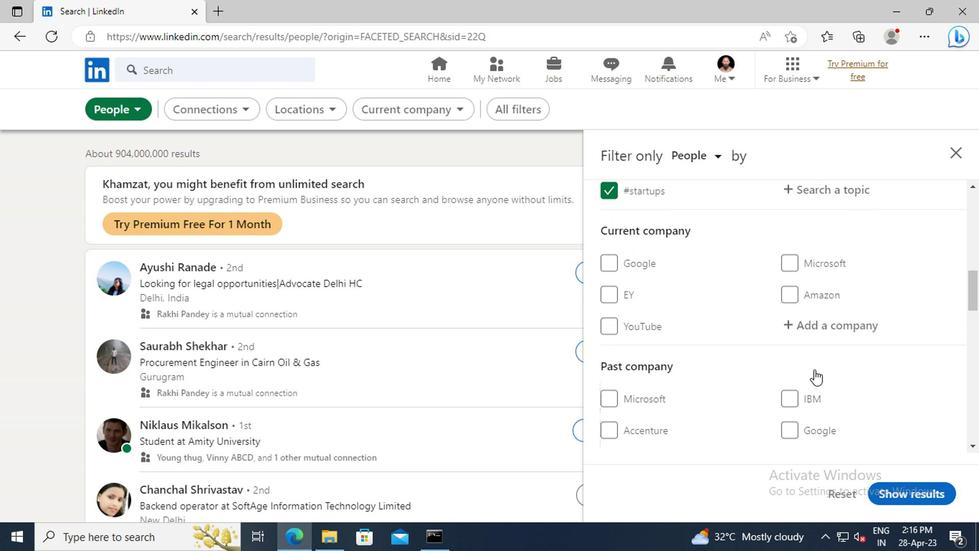 
Action: Mouse scrolled (812, 364) with delta (0, 0)
Screenshot: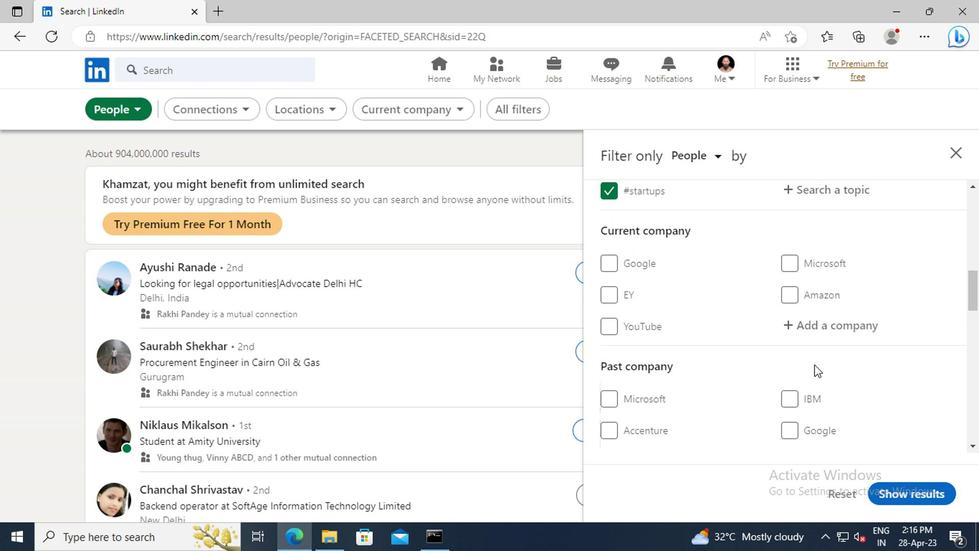 
Action: Mouse moved to (808, 363)
Screenshot: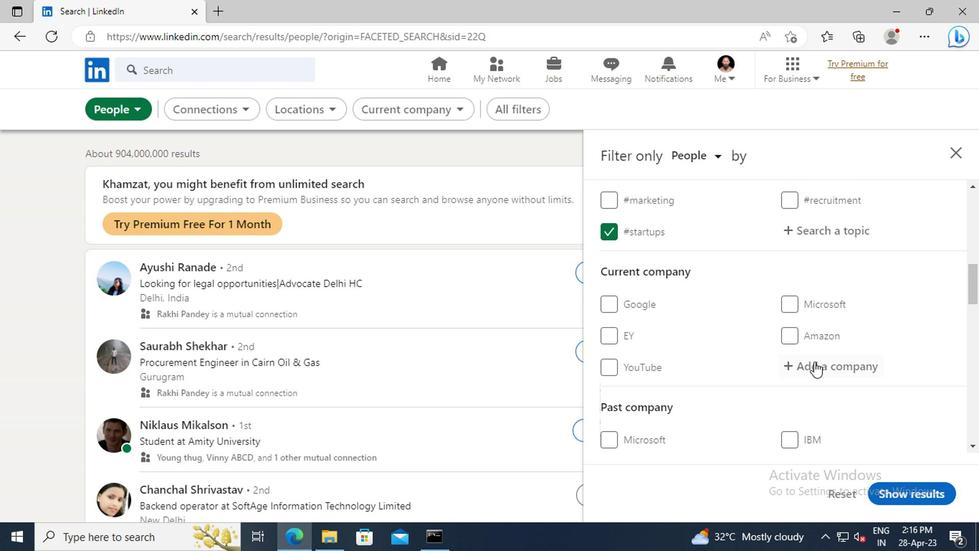 
Action: Mouse pressed left at (808, 363)
Screenshot: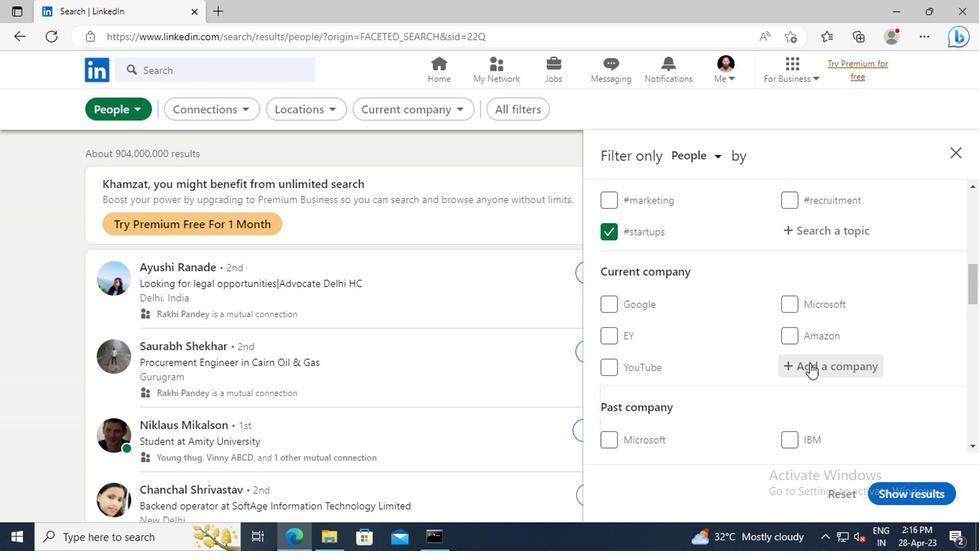 
Action: Key pressed <Key.shift>EICHER<Key.space><Key.shift>TRUCKS<Key.space>AND<Key.space><Key.shift>B
Screenshot: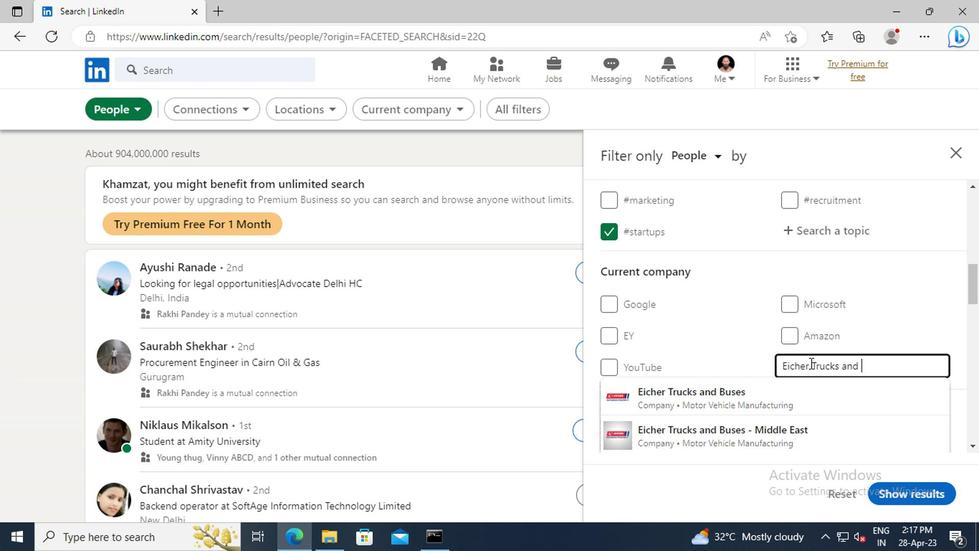 
Action: Mouse moved to (782, 392)
Screenshot: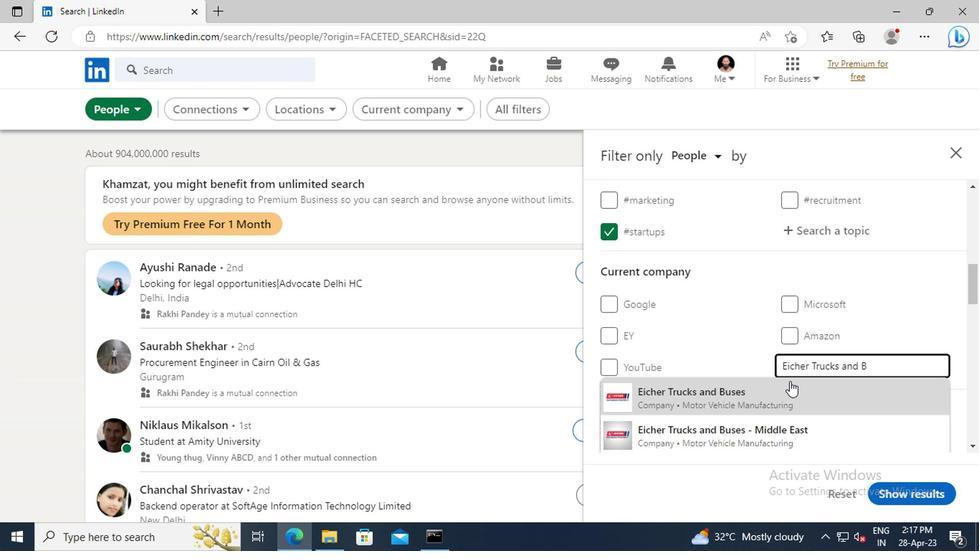 
Action: Mouse pressed left at (782, 392)
Screenshot: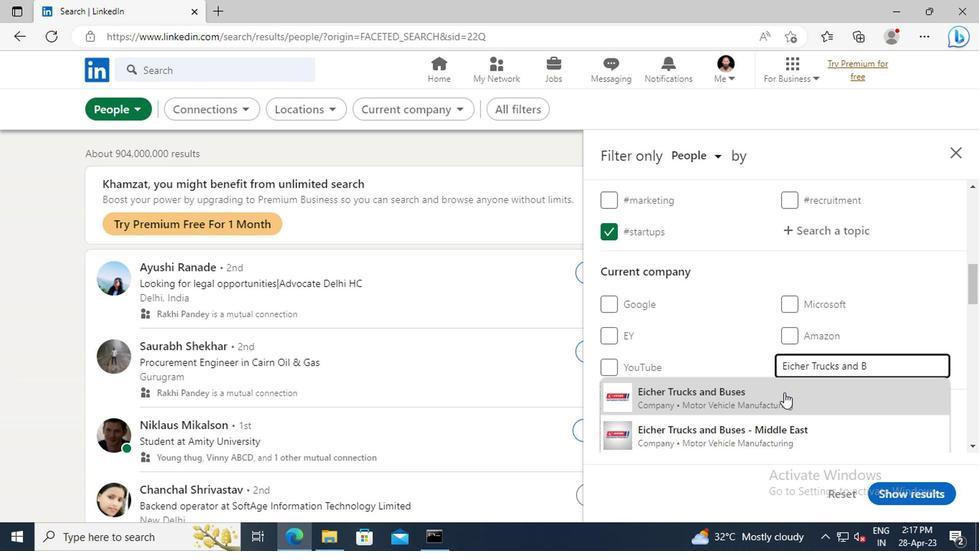 
Action: Mouse moved to (785, 313)
Screenshot: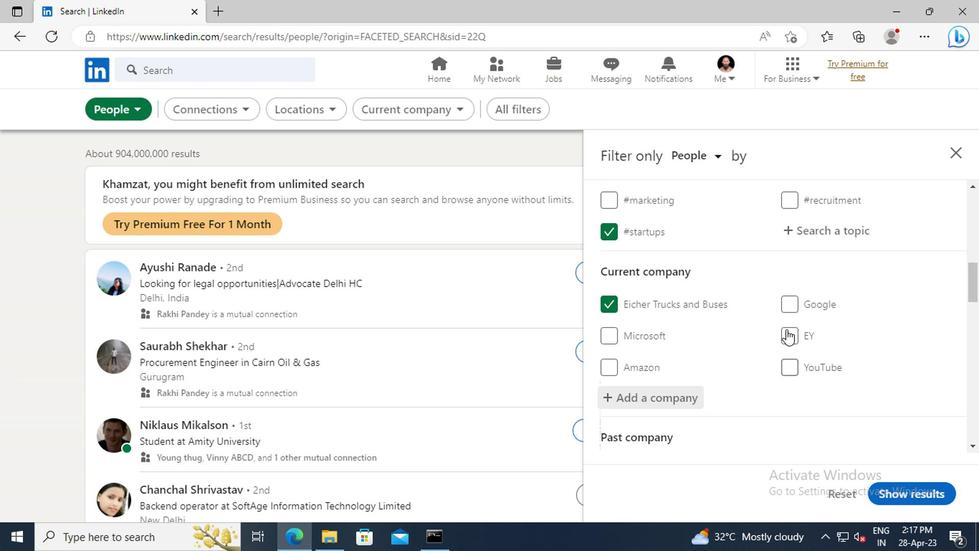 
Action: Mouse scrolled (785, 312) with delta (0, -1)
Screenshot: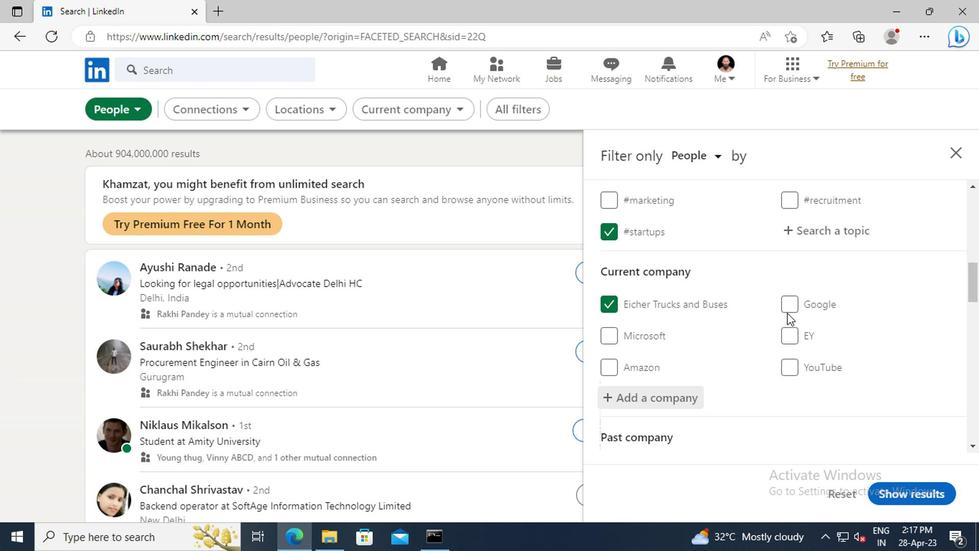 
Action: Mouse scrolled (785, 312) with delta (0, -1)
Screenshot: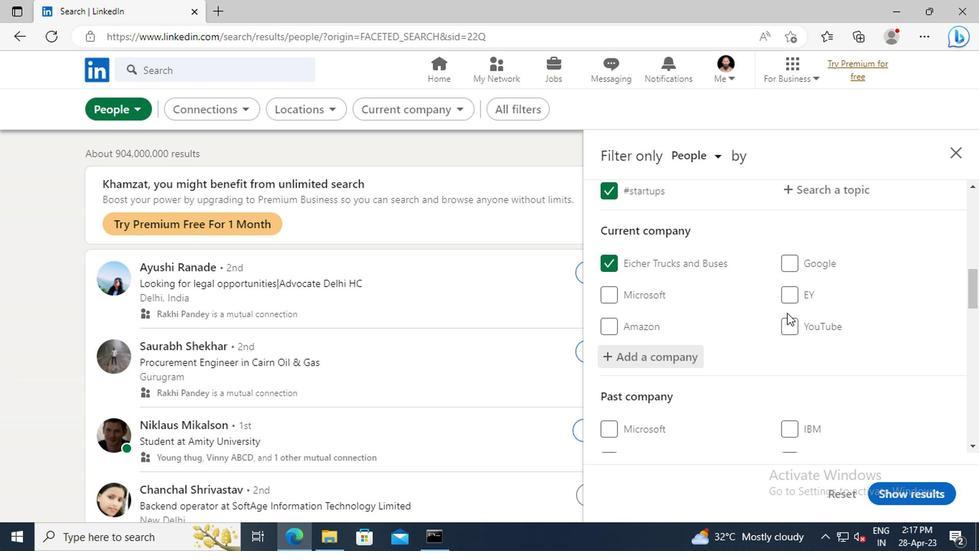 
Action: Mouse scrolled (785, 312) with delta (0, -1)
Screenshot: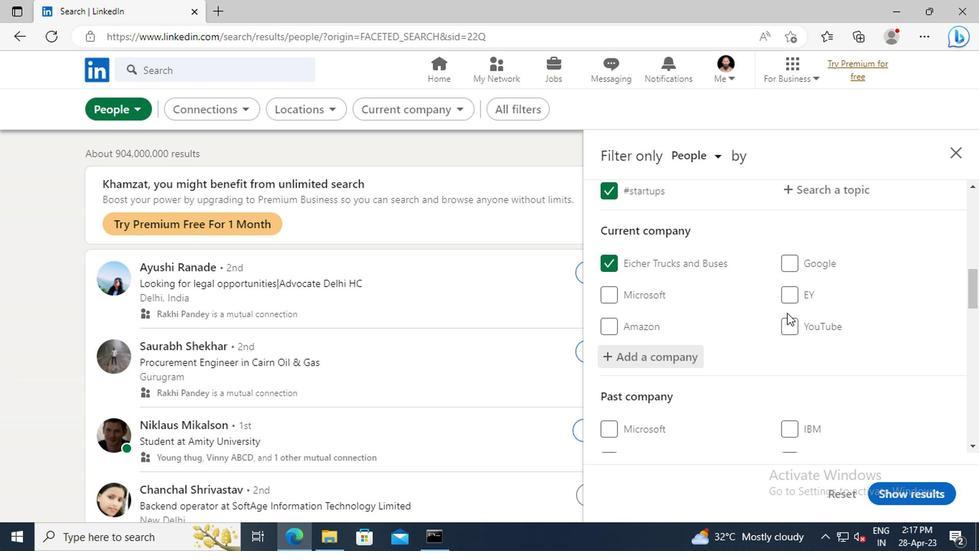
Action: Mouse scrolled (785, 312) with delta (0, -1)
Screenshot: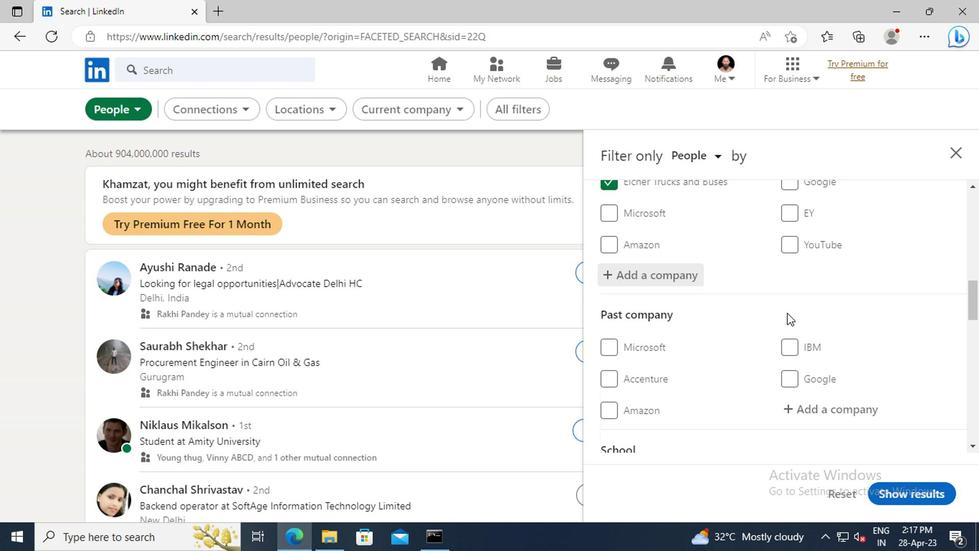 
Action: Mouse scrolled (785, 312) with delta (0, -1)
Screenshot: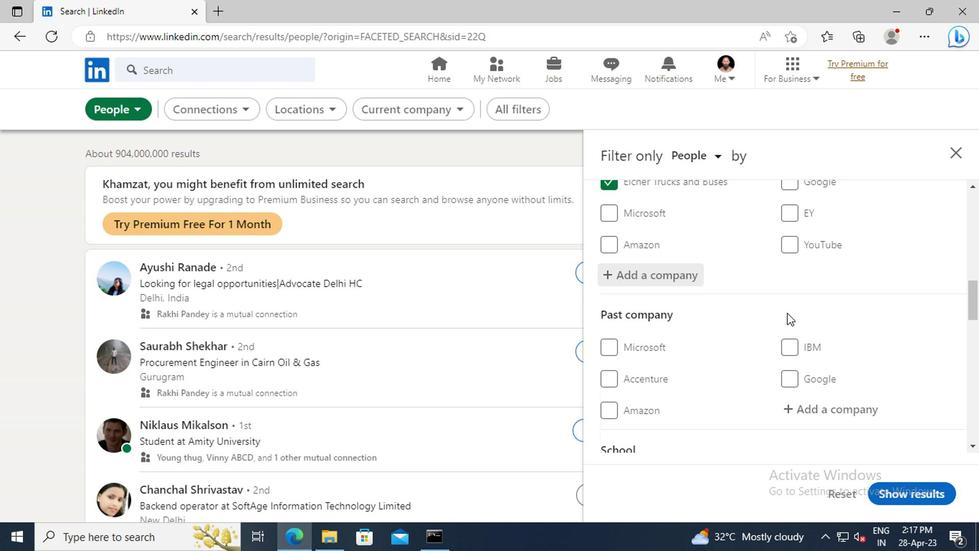 
Action: Mouse scrolled (785, 312) with delta (0, -1)
Screenshot: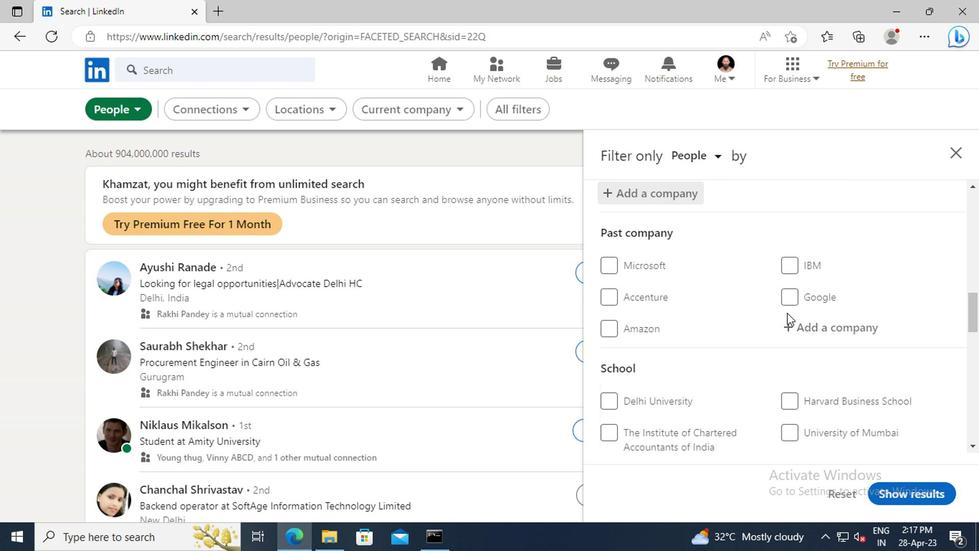 
Action: Mouse scrolled (785, 312) with delta (0, -1)
Screenshot: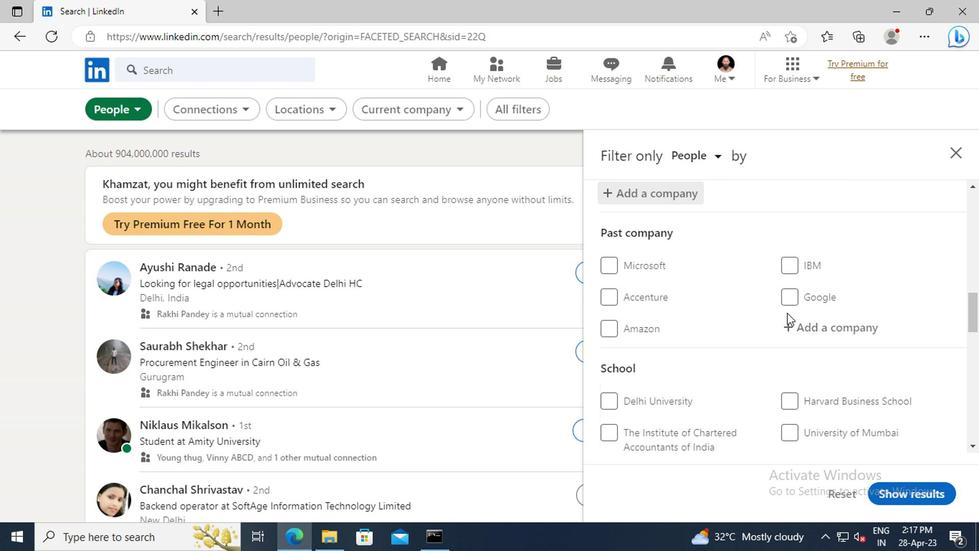 
Action: Mouse scrolled (785, 312) with delta (0, -1)
Screenshot: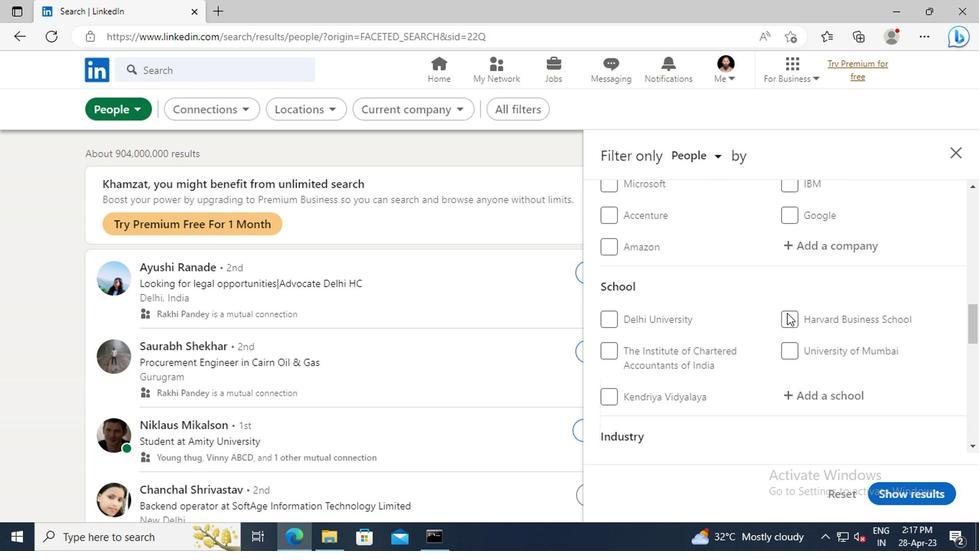 
Action: Mouse scrolled (785, 312) with delta (0, -1)
Screenshot: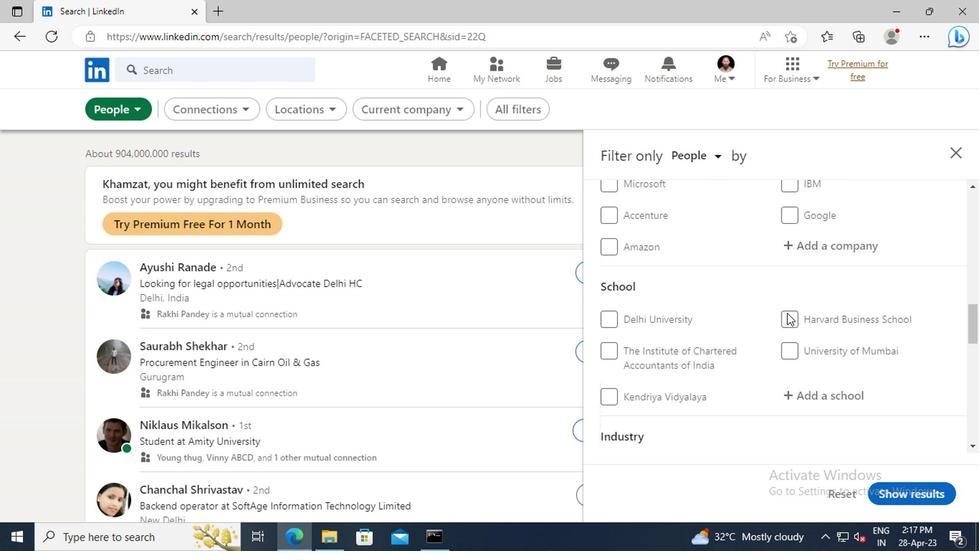
Action: Mouse moved to (797, 315)
Screenshot: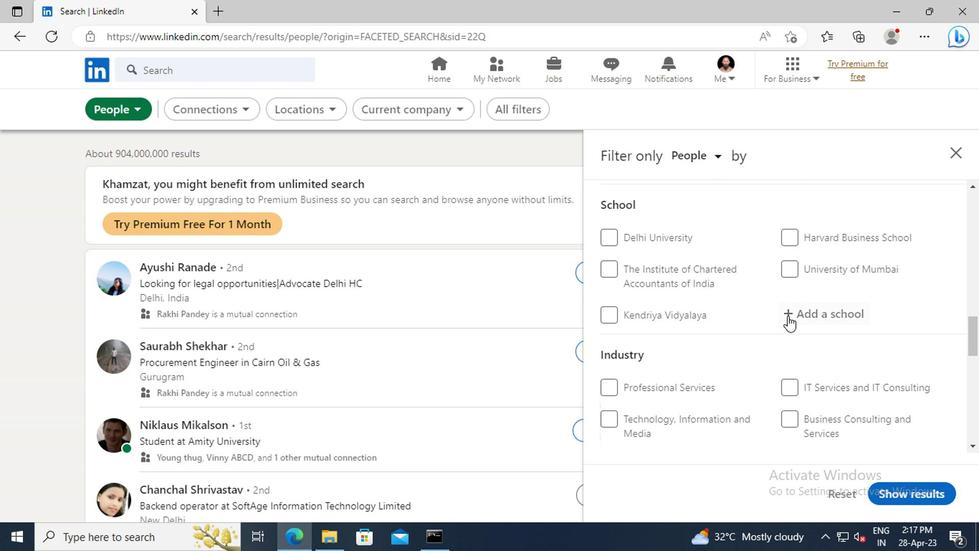 
Action: Mouse pressed left at (797, 315)
Screenshot: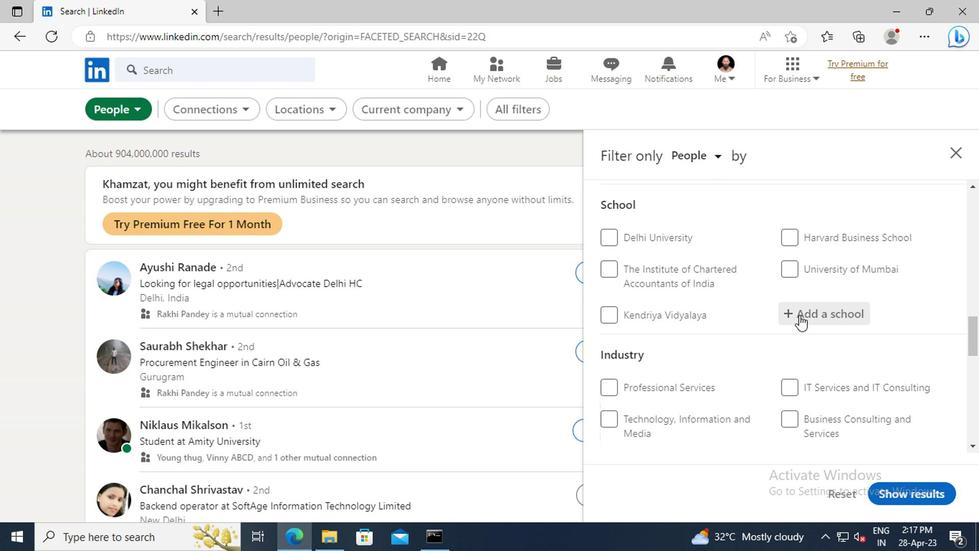 
Action: Key pressed <Key.shift>CMR<Key.space><Key.shift>GROUP<Key.space>OF
Screenshot: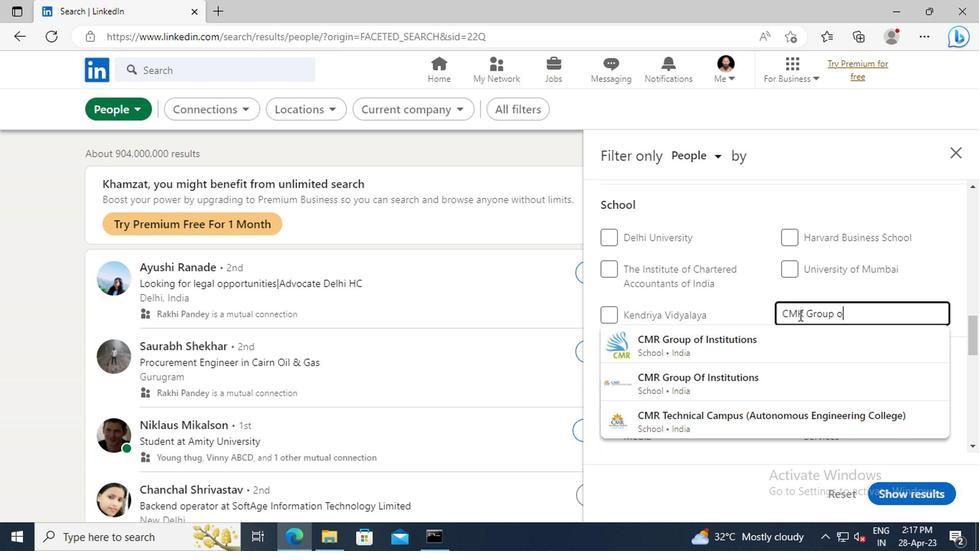 
Action: Mouse moved to (797, 339)
Screenshot: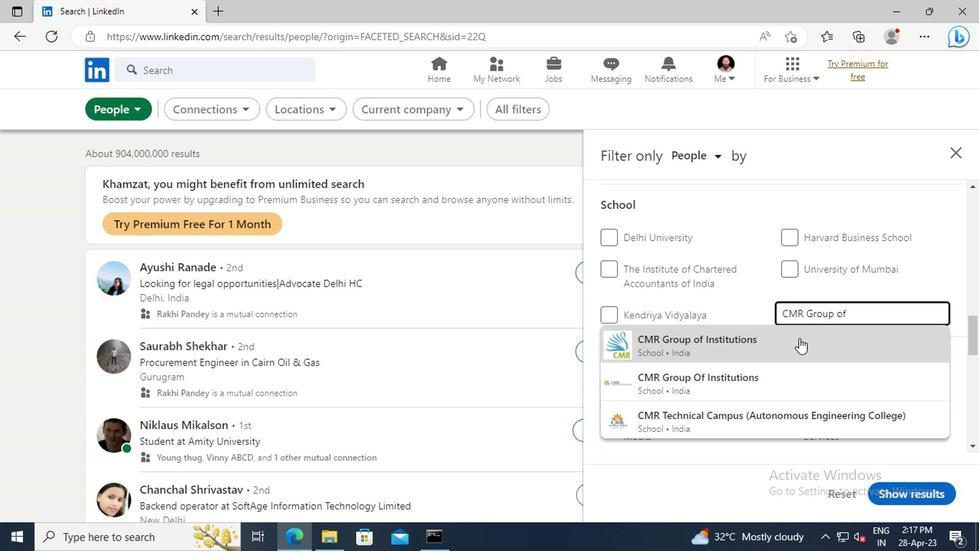 
Action: Mouse pressed left at (797, 339)
Screenshot: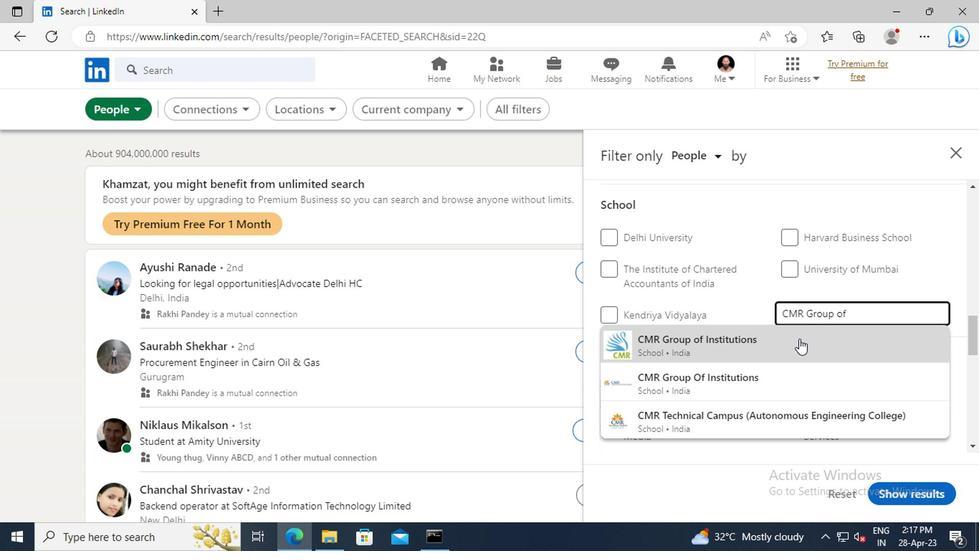 
Action: Mouse moved to (793, 295)
Screenshot: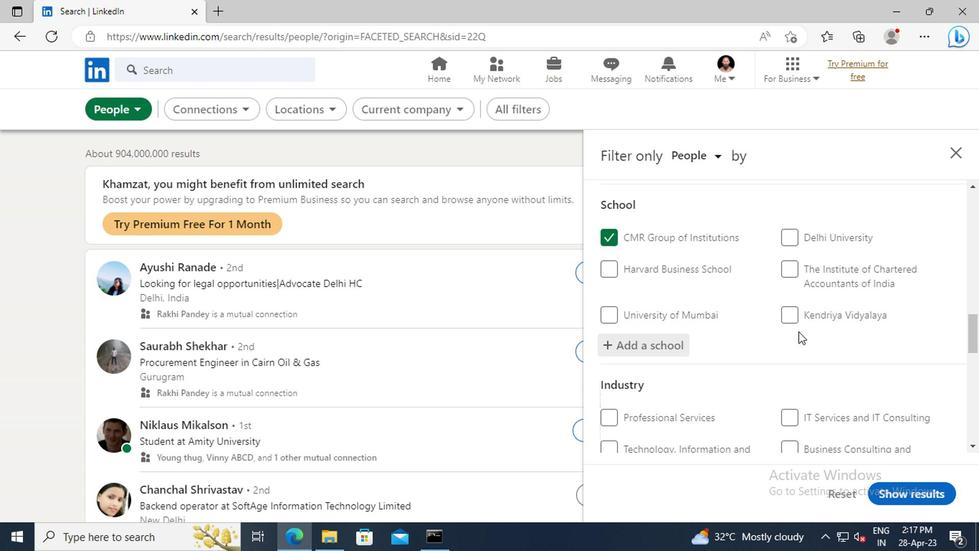 
Action: Mouse scrolled (793, 294) with delta (0, -1)
Screenshot: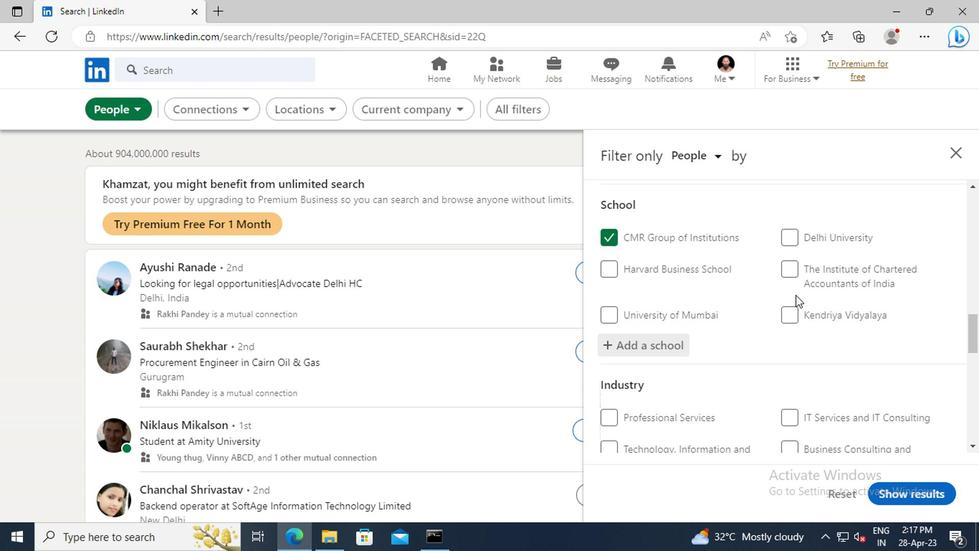 
Action: Mouse scrolled (793, 294) with delta (0, -1)
Screenshot: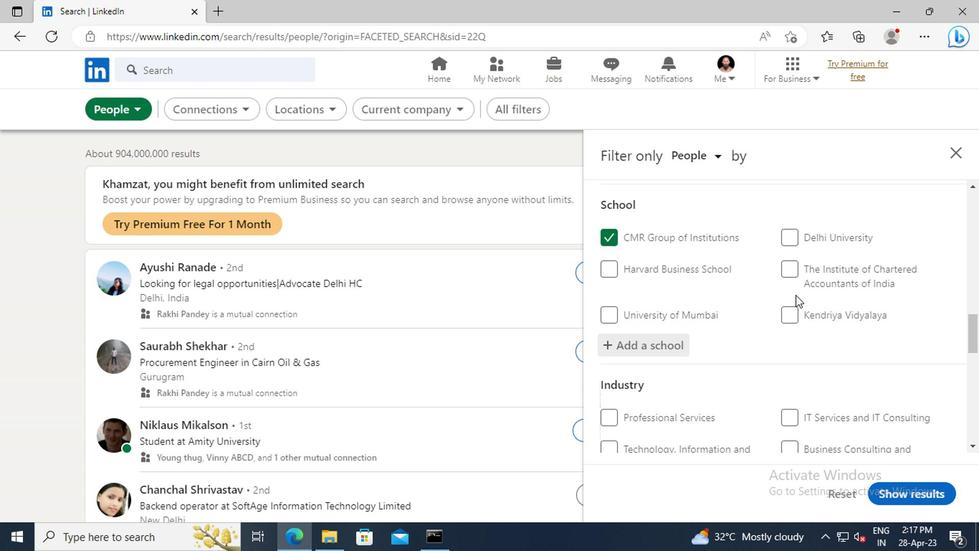 
Action: Mouse scrolled (793, 294) with delta (0, -1)
Screenshot: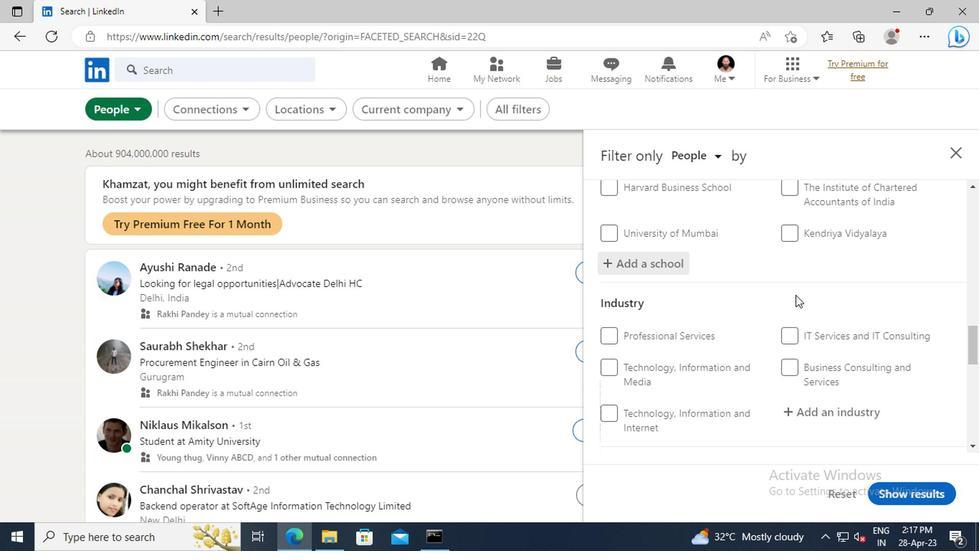 
Action: Mouse scrolled (793, 294) with delta (0, -1)
Screenshot: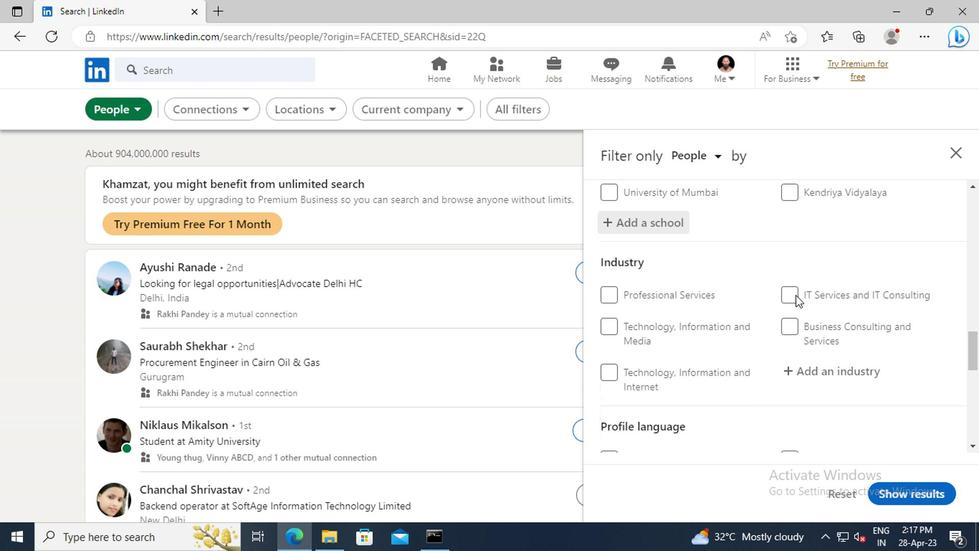 
Action: Mouse moved to (796, 324)
Screenshot: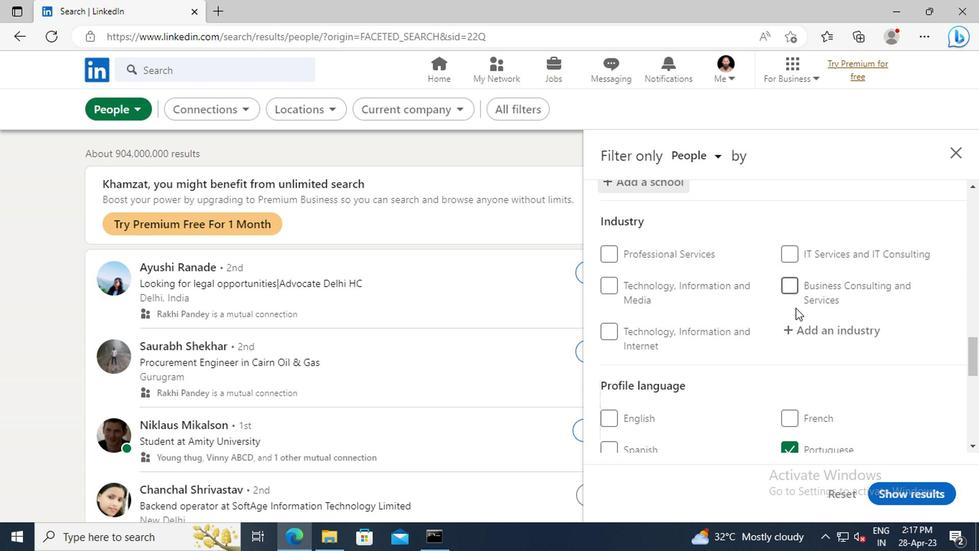 
Action: Mouse pressed left at (796, 324)
Screenshot: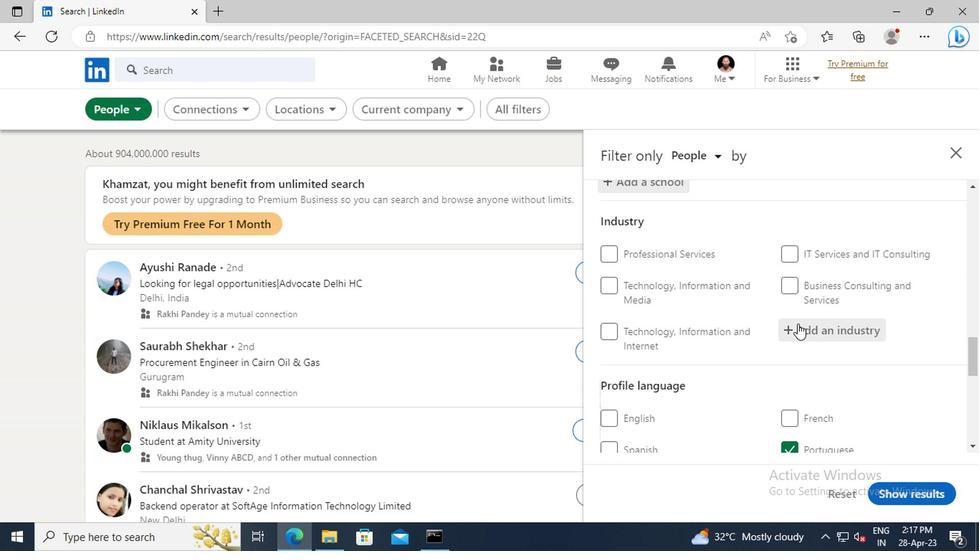
Action: Key pressed <Key.shift>COAL<Key.space><Key.shift>MINING
Screenshot: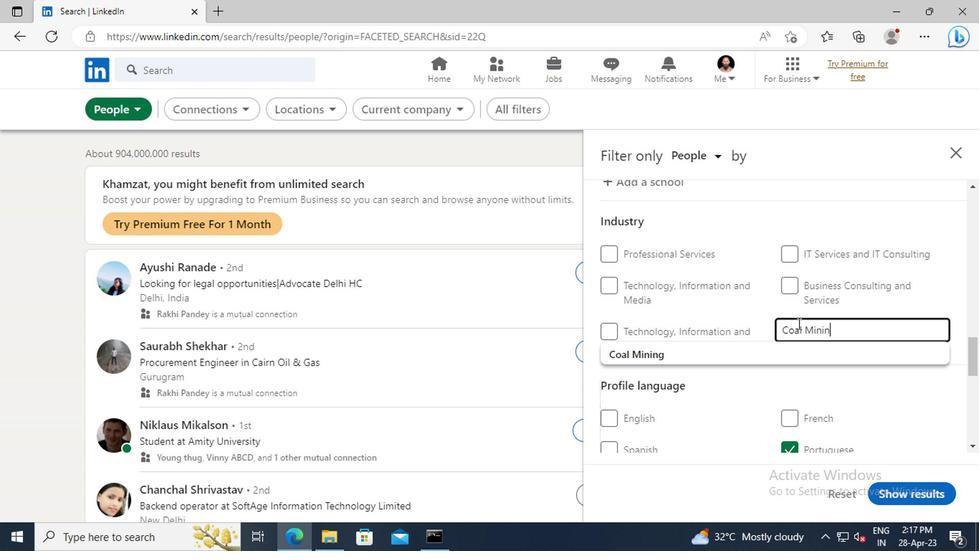 
Action: Mouse moved to (795, 353)
Screenshot: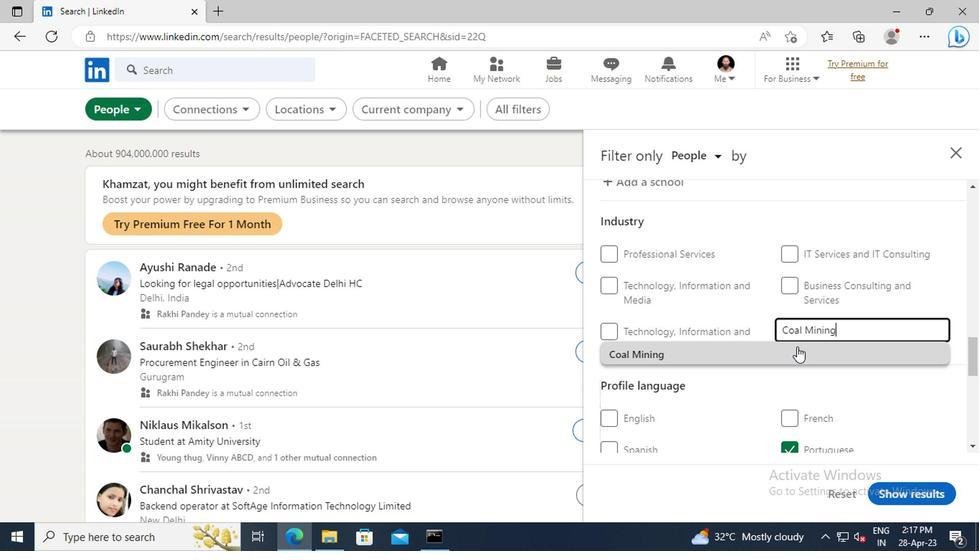 
Action: Mouse pressed left at (795, 353)
Screenshot: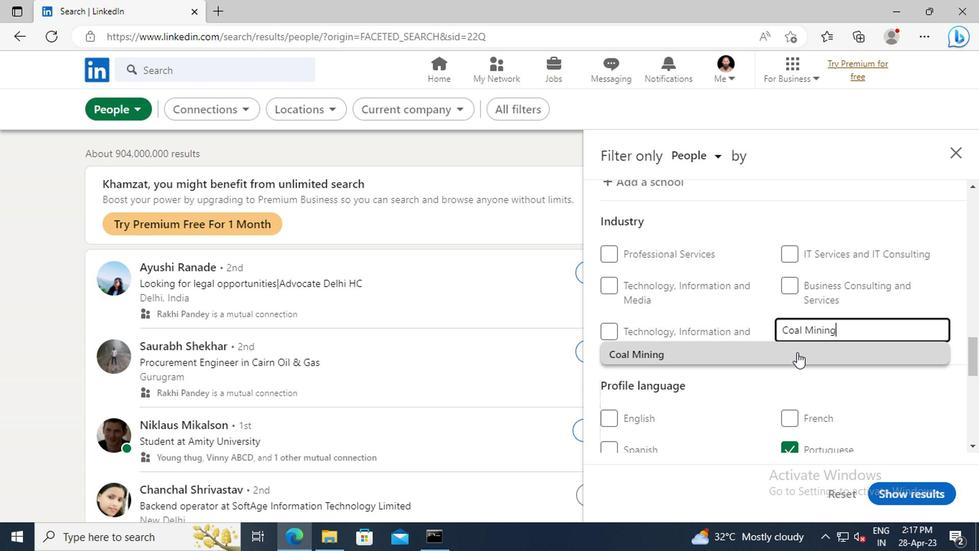 
Action: Mouse scrolled (795, 352) with delta (0, -1)
Screenshot: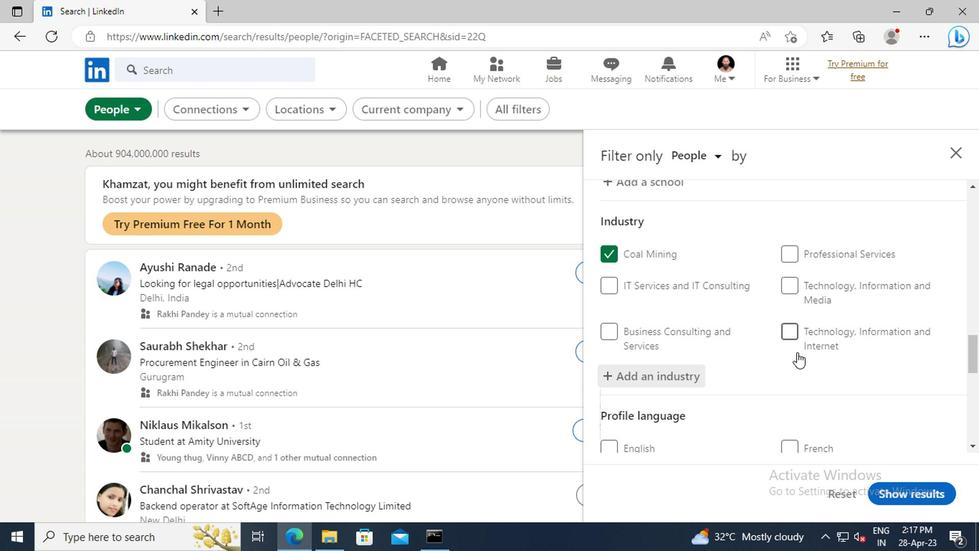 
Action: Mouse scrolled (795, 352) with delta (0, -1)
Screenshot: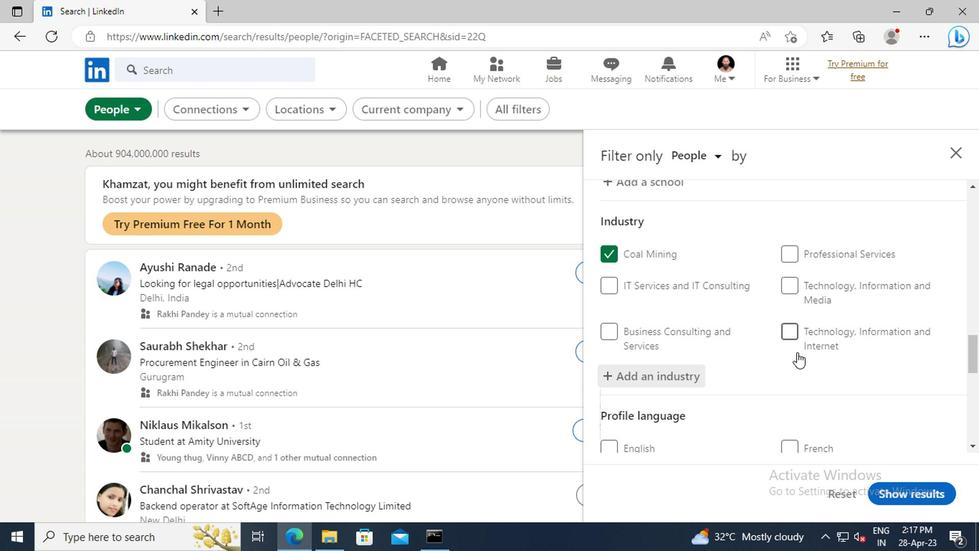 
Action: Mouse scrolled (795, 352) with delta (0, -1)
Screenshot: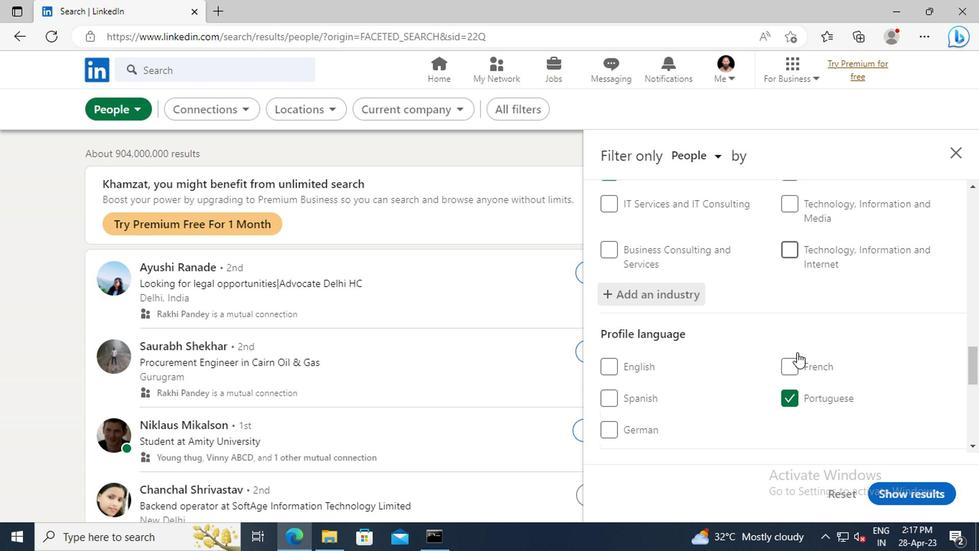 
Action: Mouse scrolled (795, 352) with delta (0, -1)
Screenshot: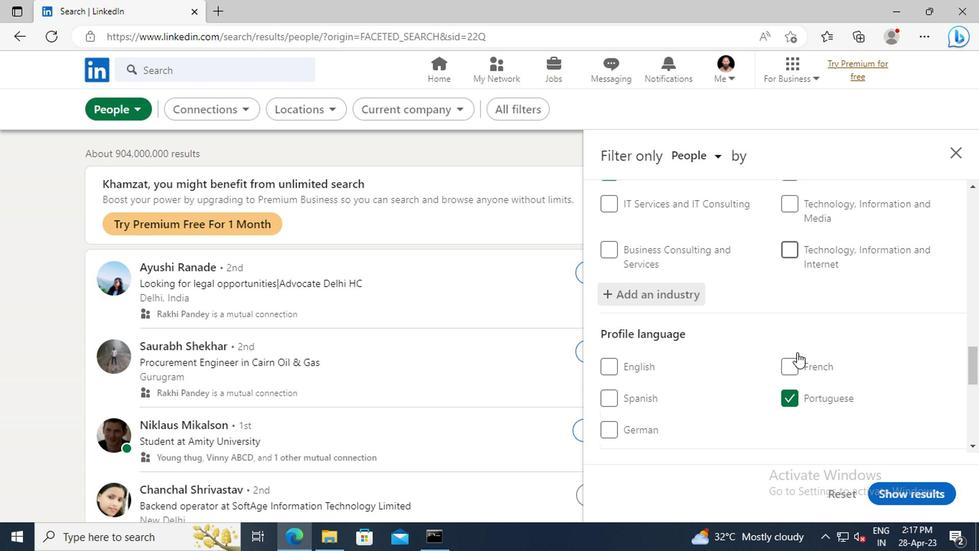 
Action: Mouse scrolled (795, 352) with delta (0, -1)
Screenshot: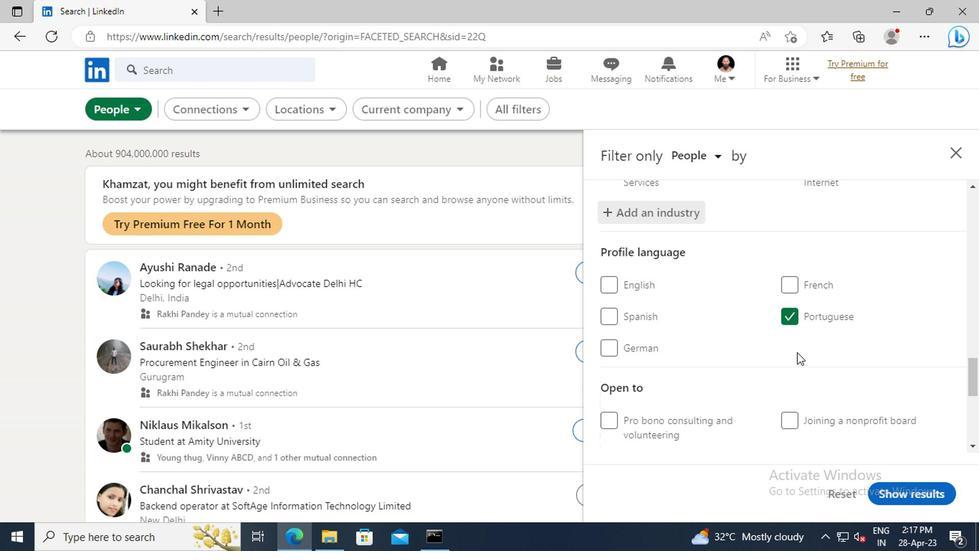 
Action: Mouse scrolled (795, 352) with delta (0, -1)
Screenshot: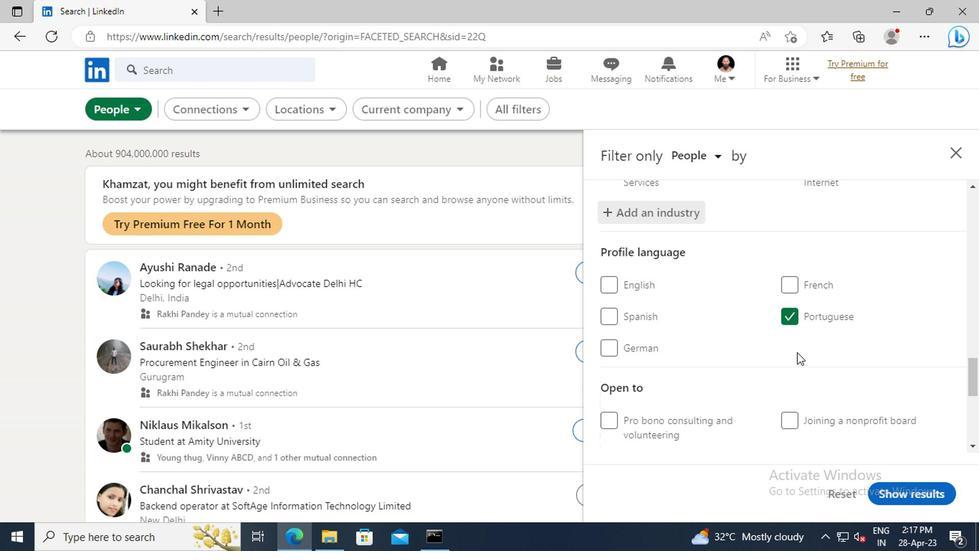 
Action: Mouse scrolled (795, 352) with delta (0, -1)
Screenshot: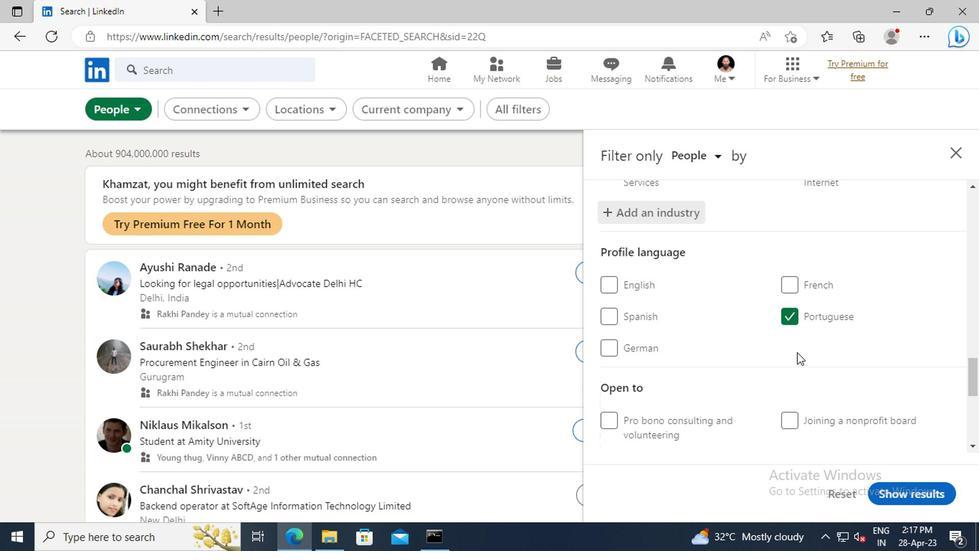 
Action: Mouse scrolled (795, 352) with delta (0, -1)
Screenshot: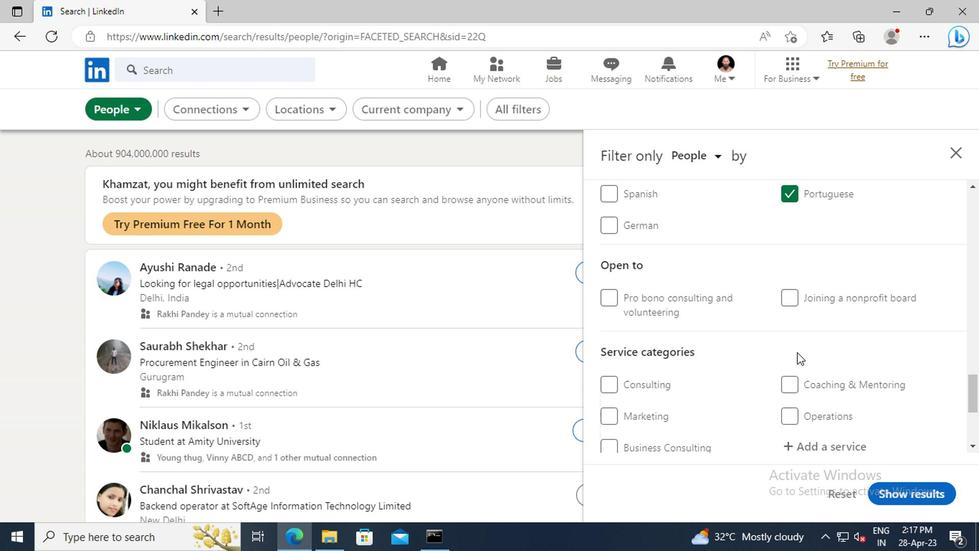 
Action: Mouse scrolled (795, 352) with delta (0, -1)
Screenshot: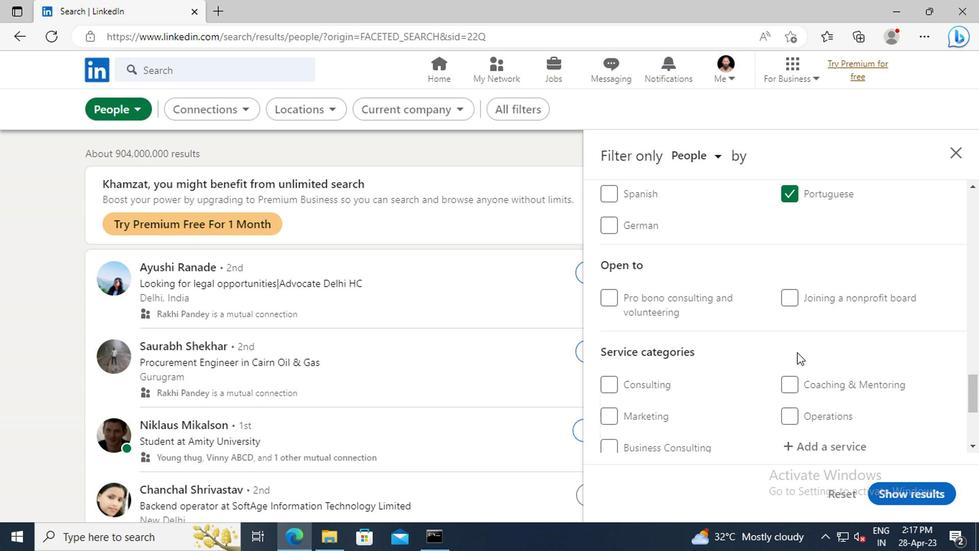 
Action: Mouse scrolled (795, 352) with delta (0, -1)
Screenshot: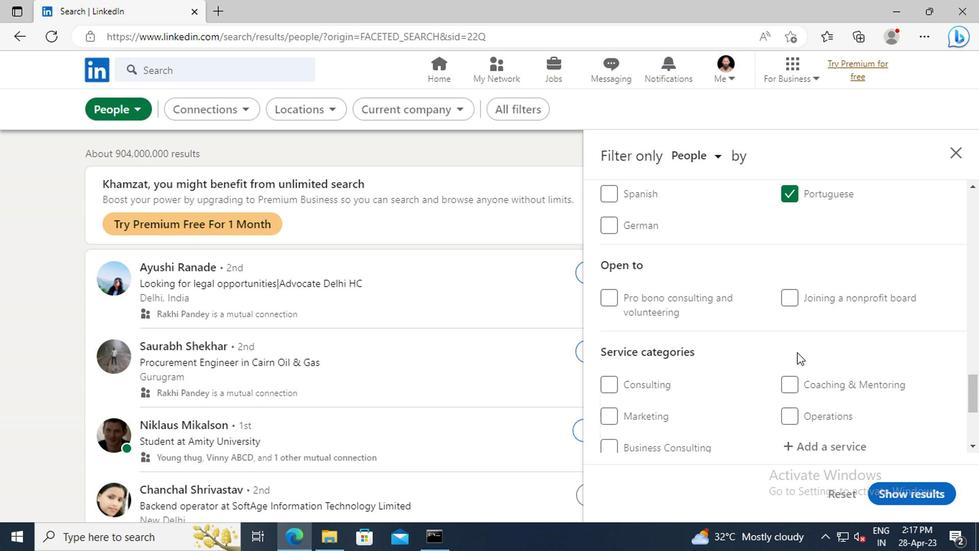 
Action: Mouse moved to (795, 327)
Screenshot: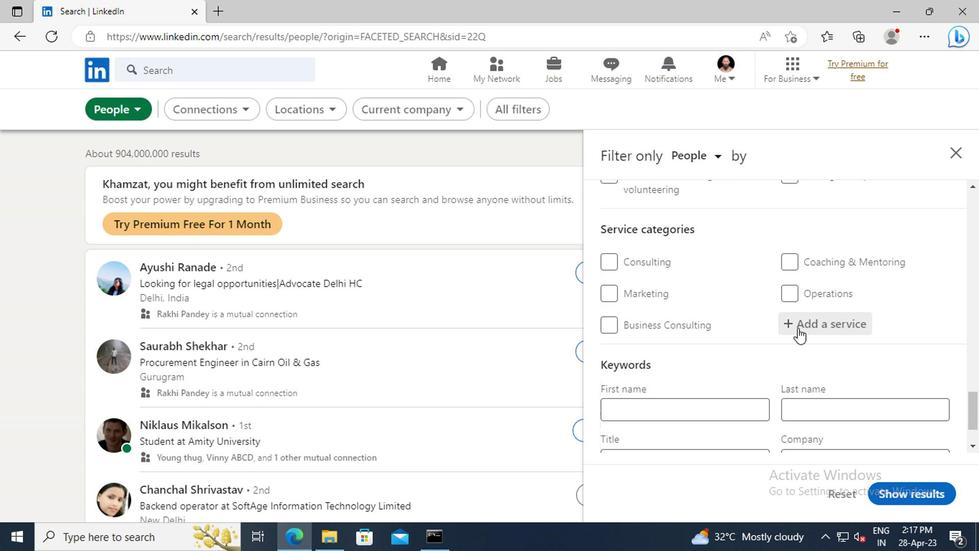 
Action: Mouse pressed left at (795, 327)
Screenshot: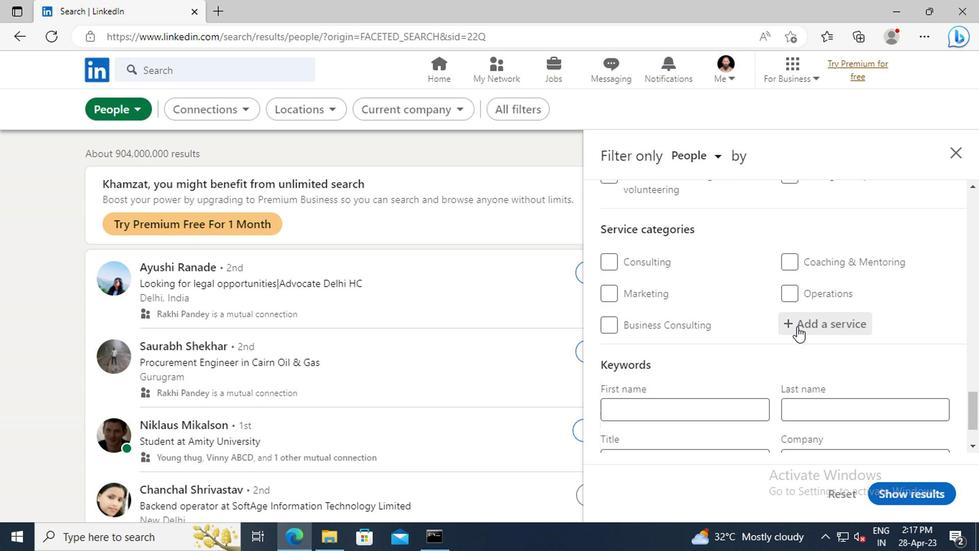 
Action: Key pressed <Key.shift>CATERING<Key.space><Key.shift>CHANGE<Key.enter>
Screenshot: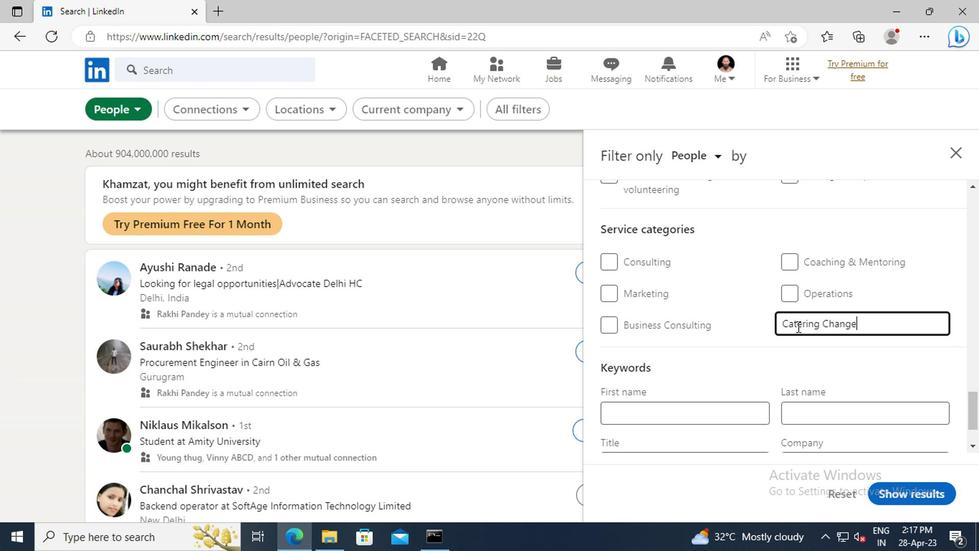 
Action: Mouse scrolled (795, 326) with delta (0, 0)
Screenshot: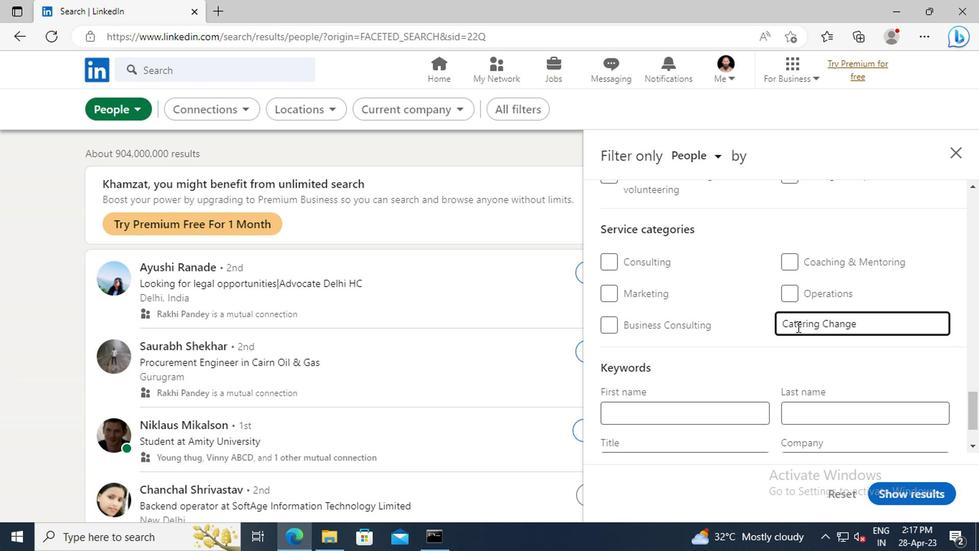 
Action: Mouse scrolled (795, 326) with delta (0, 0)
Screenshot: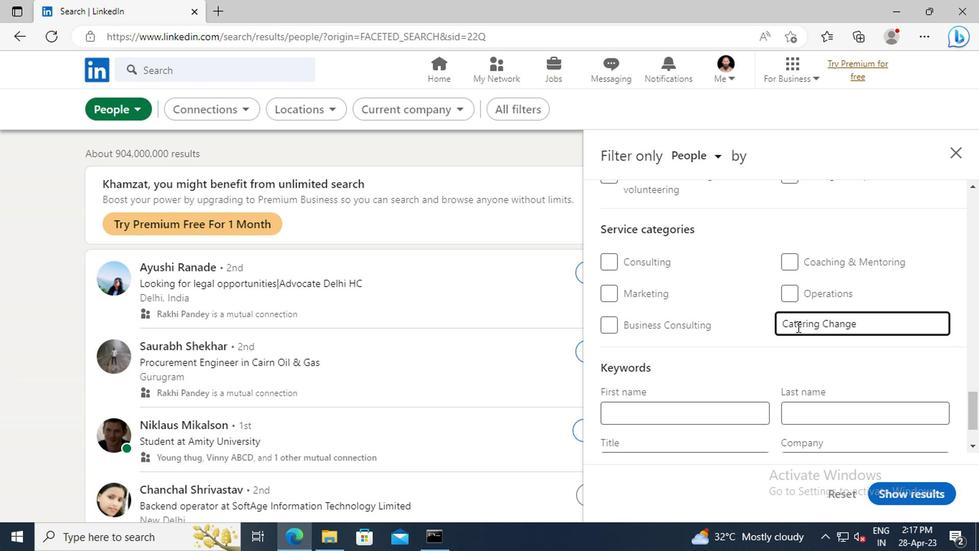 
Action: Mouse scrolled (795, 326) with delta (0, 0)
Screenshot: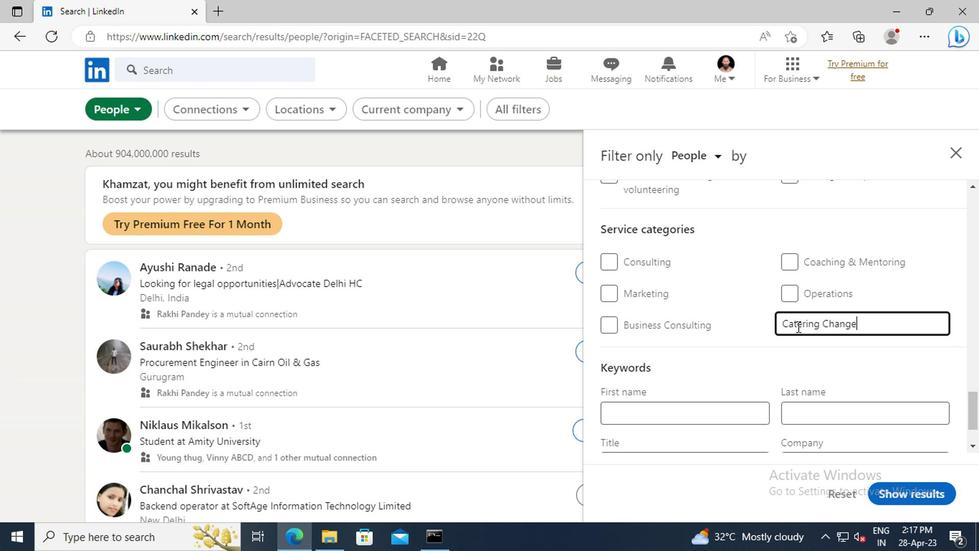 
Action: Mouse scrolled (795, 326) with delta (0, 0)
Screenshot: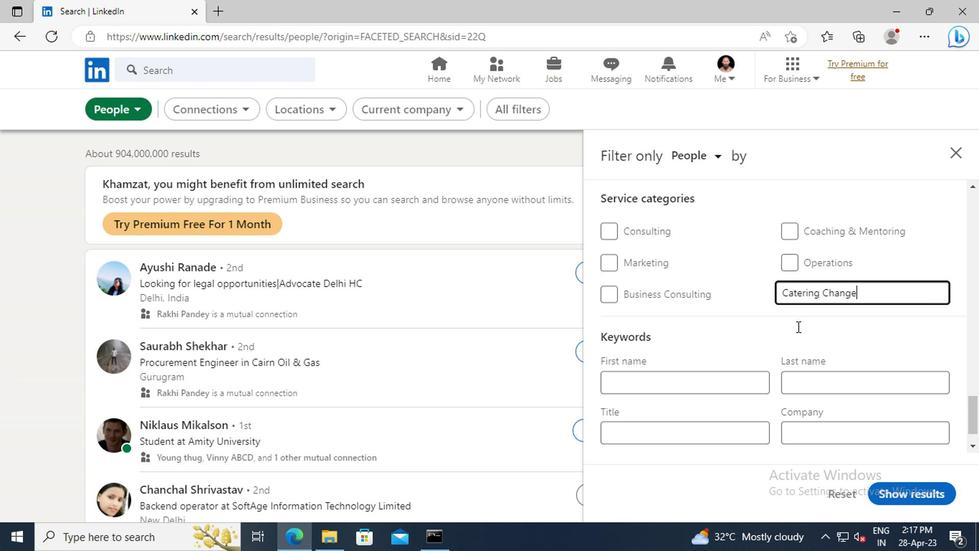 
Action: Mouse moved to (665, 387)
Screenshot: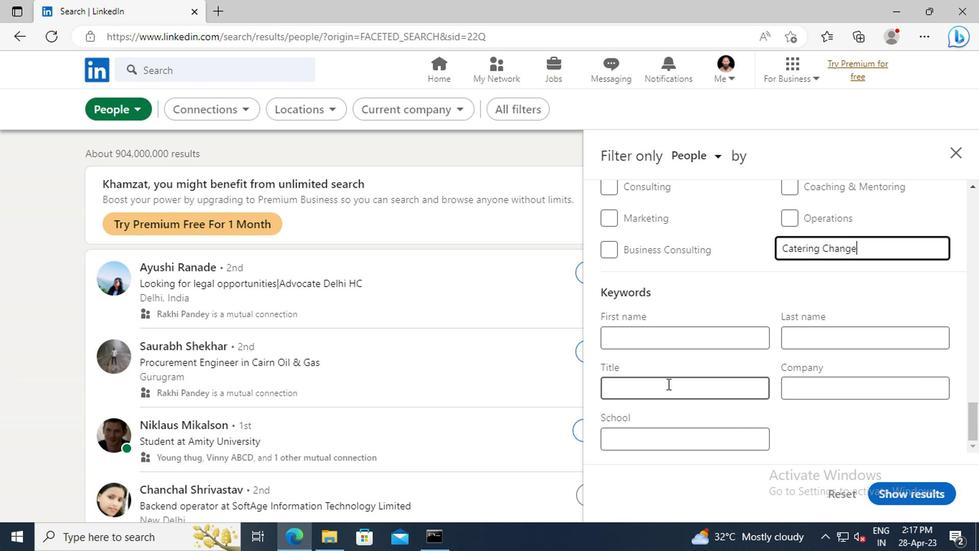 
Action: Mouse pressed left at (665, 387)
Screenshot: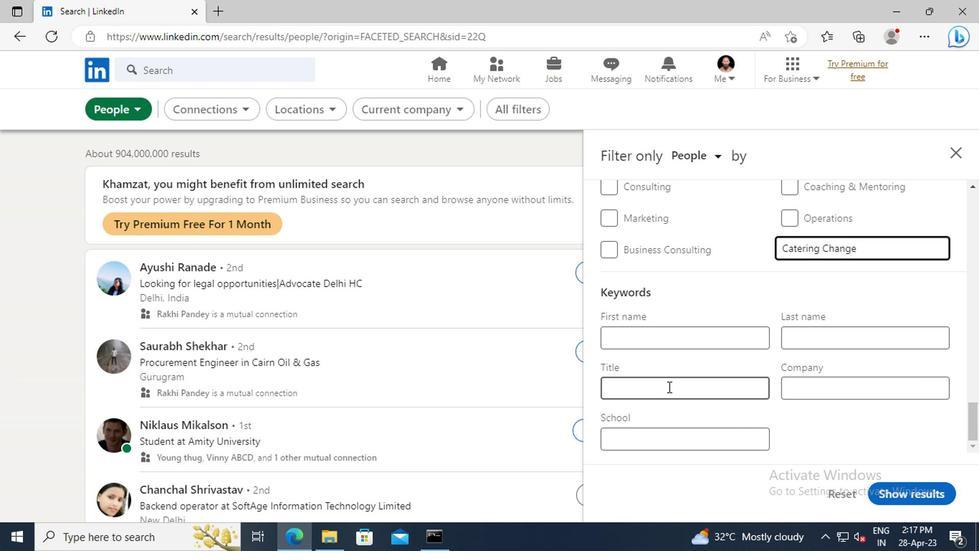 
Action: Key pressed <Key.shift>CUSTOMER<Key.space><Key.shift>SUPPORT<Key.enter>
Screenshot: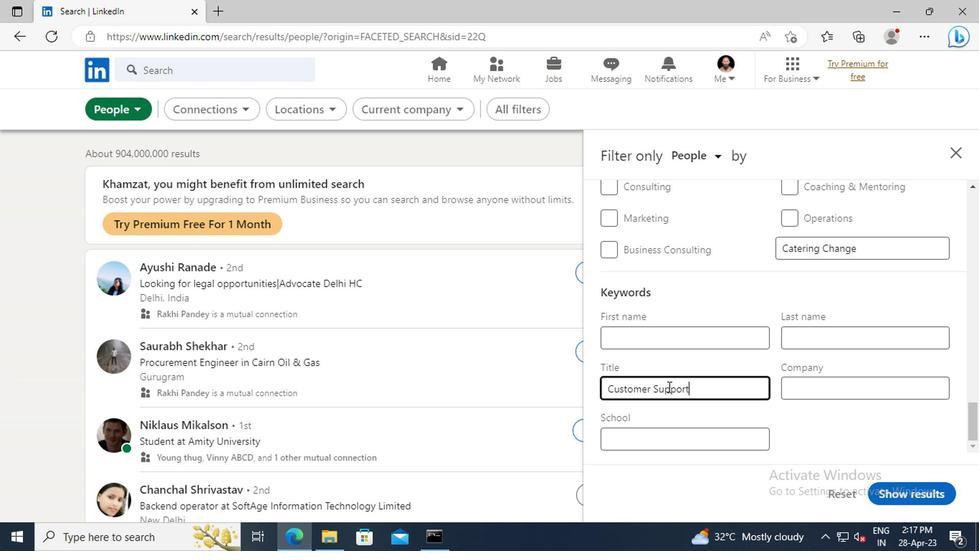 
Action: Mouse moved to (891, 493)
Screenshot: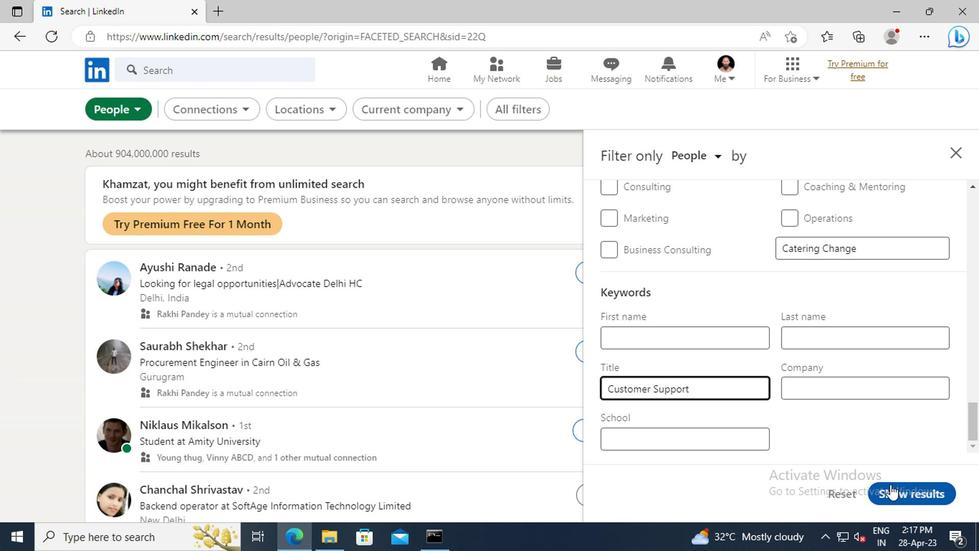 
Action: Mouse pressed left at (891, 493)
Screenshot: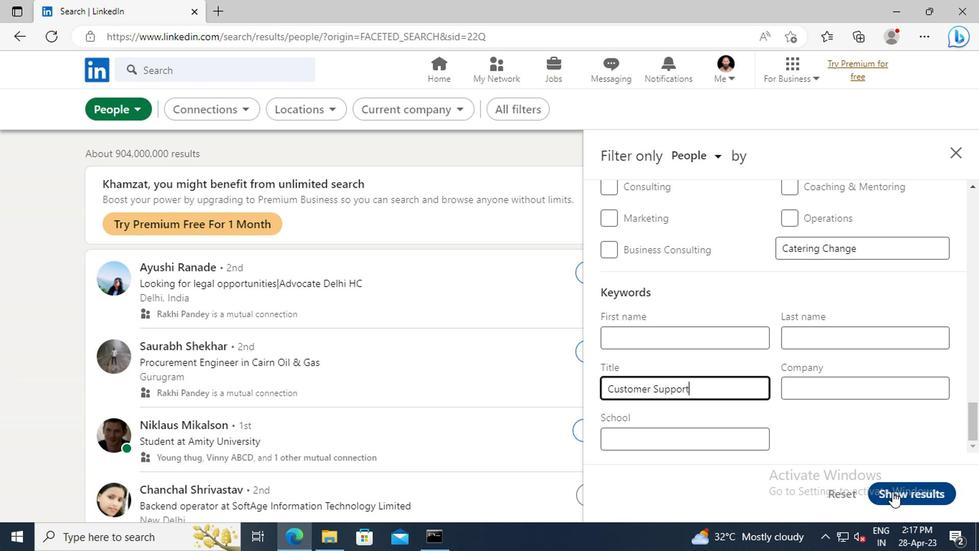 
